 Task: Find connections with filter location Kovilpatti with filter topic #linkedinstorieswith filter profile language German with filter current company Afaqs! with filter school Manipur University with filter industry E-Learning Providers with filter service category Tax Law with filter keywords title Business Manager
Action: Mouse moved to (270, 214)
Screenshot: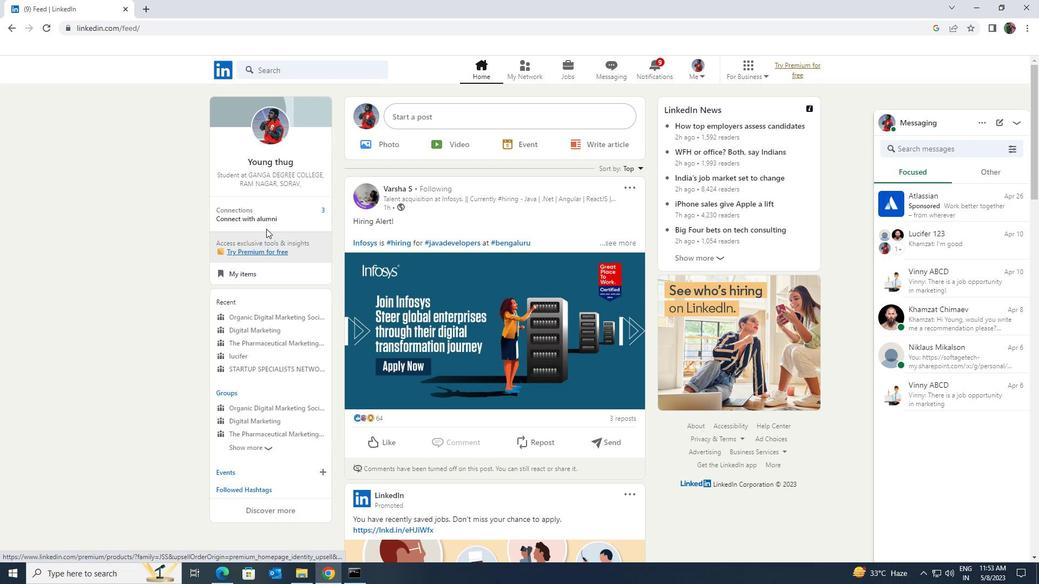 
Action: Mouse pressed left at (270, 214)
Screenshot: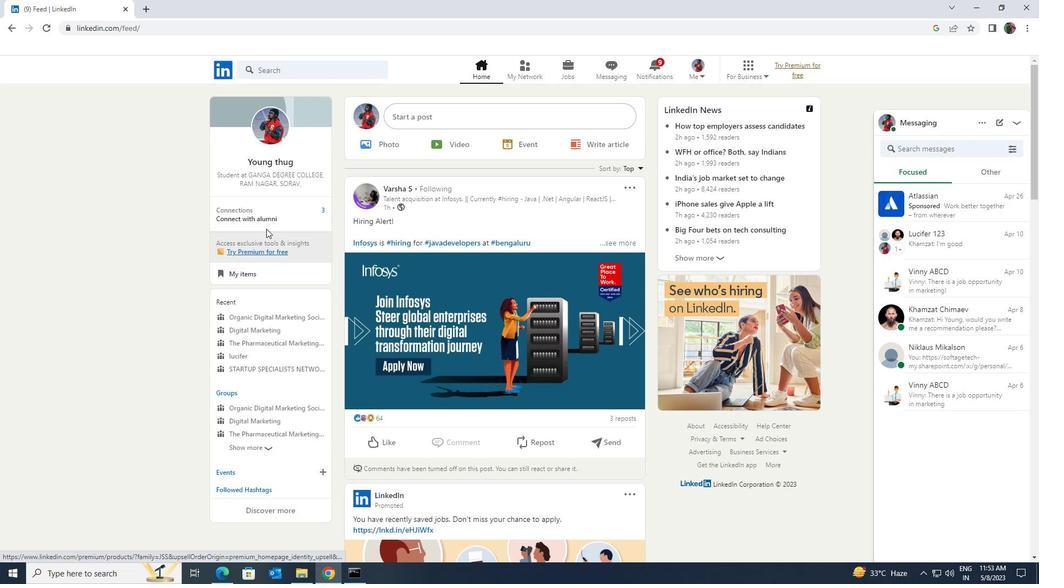 
Action: Mouse moved to (273, 134)
Screenshot: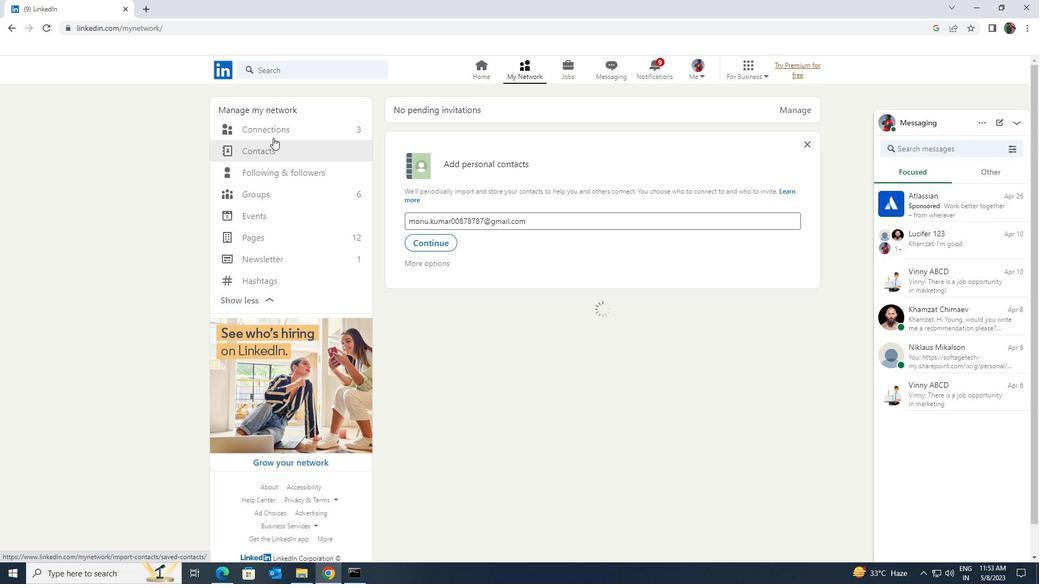 
Action: Mouse pressed left at (273, 134)
Screenshot: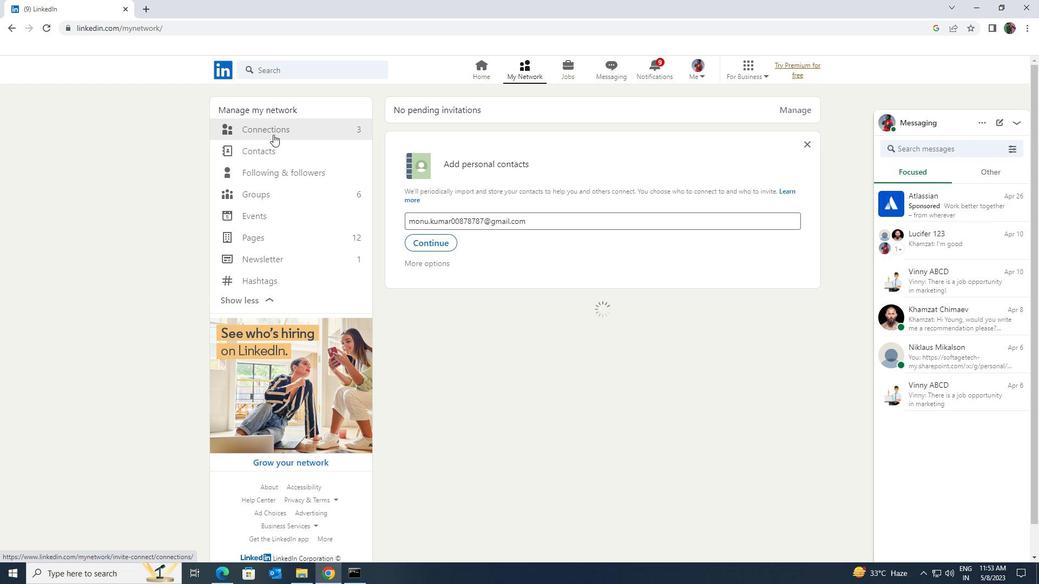 
Action: Mouse moved to (577, 132)
Screenshot: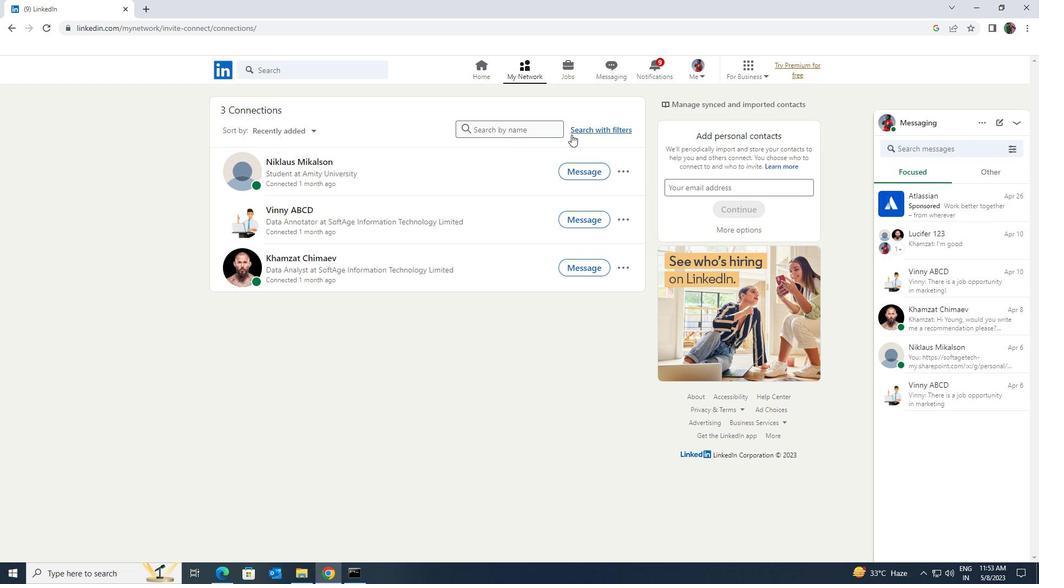 
Action: Mouse pressed left at (577, 132)
Screenshot: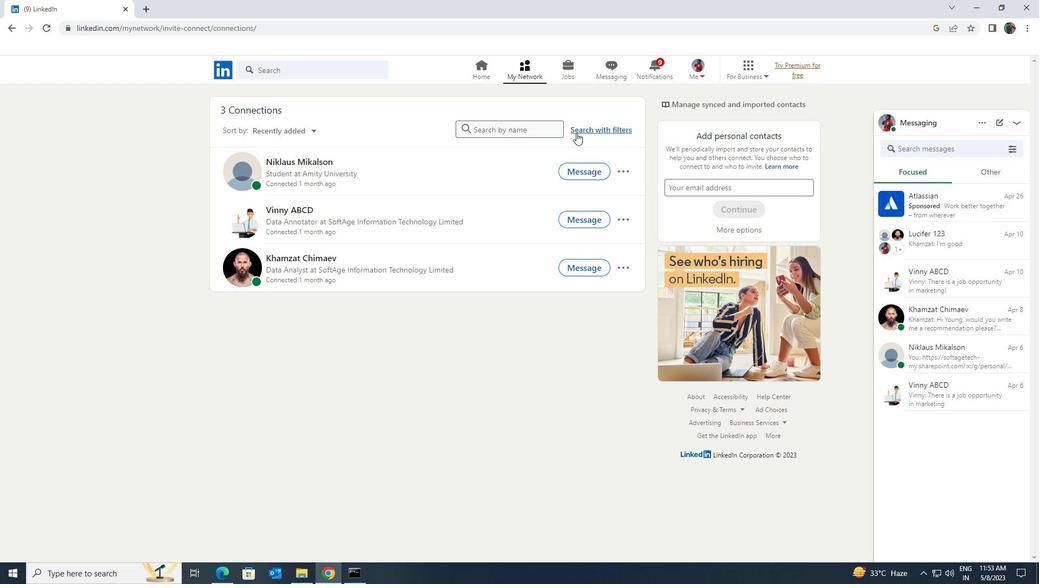 
Action: Mouse moved to (548, 101)
Screenshot: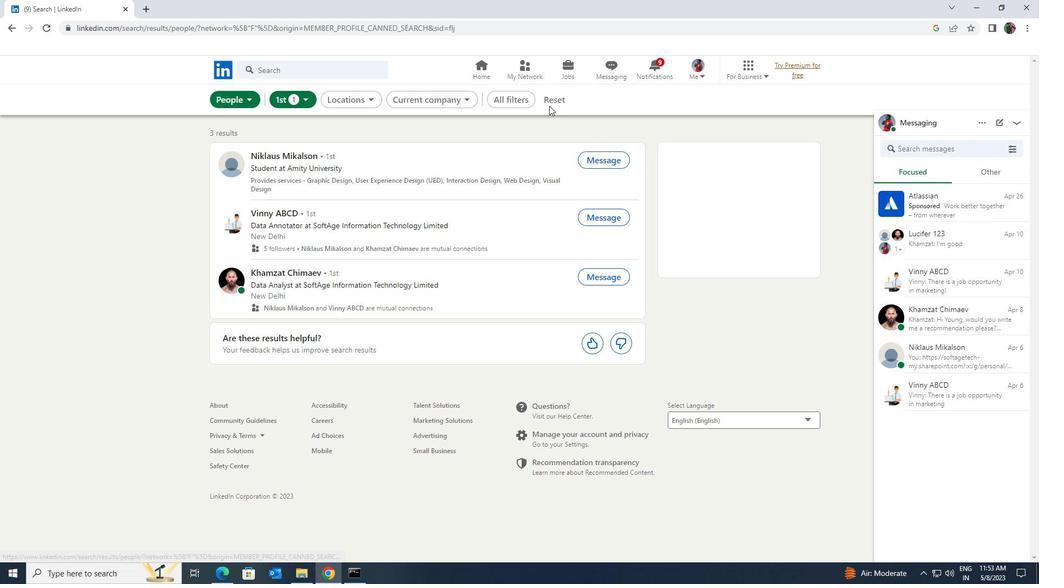 
Action: Mouse pressed left at (548, 101)
Screenshot: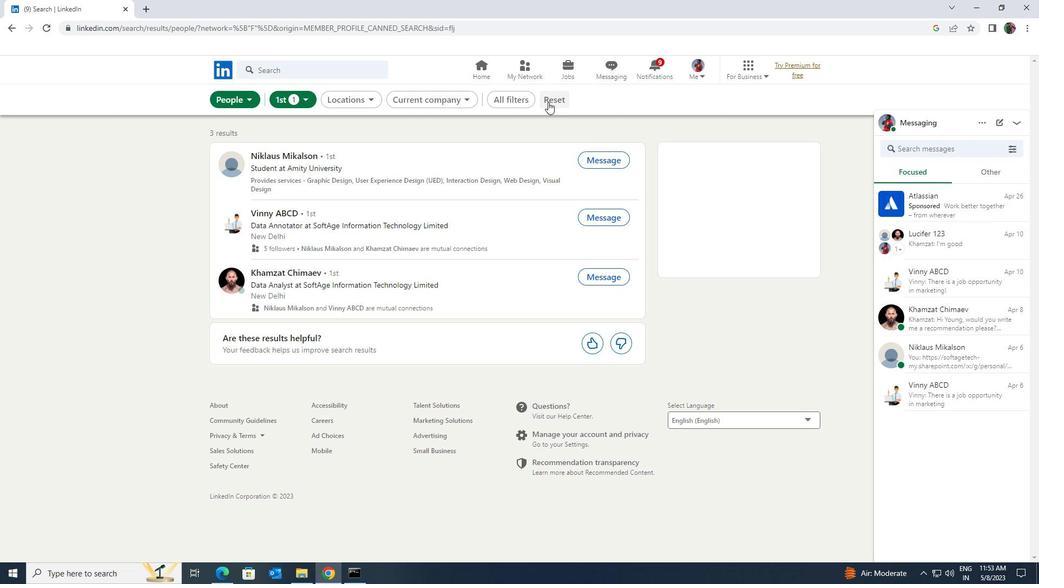 
Action: Mouse moved to (538, 101)
Screenshot: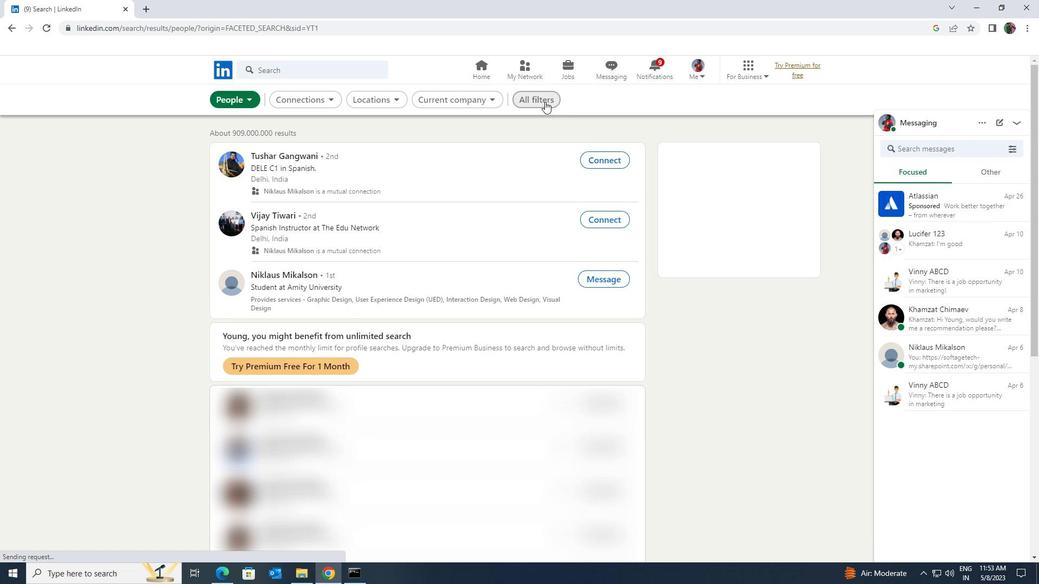 
Action: Mouse pressed left at (538, 101)
Screenshot: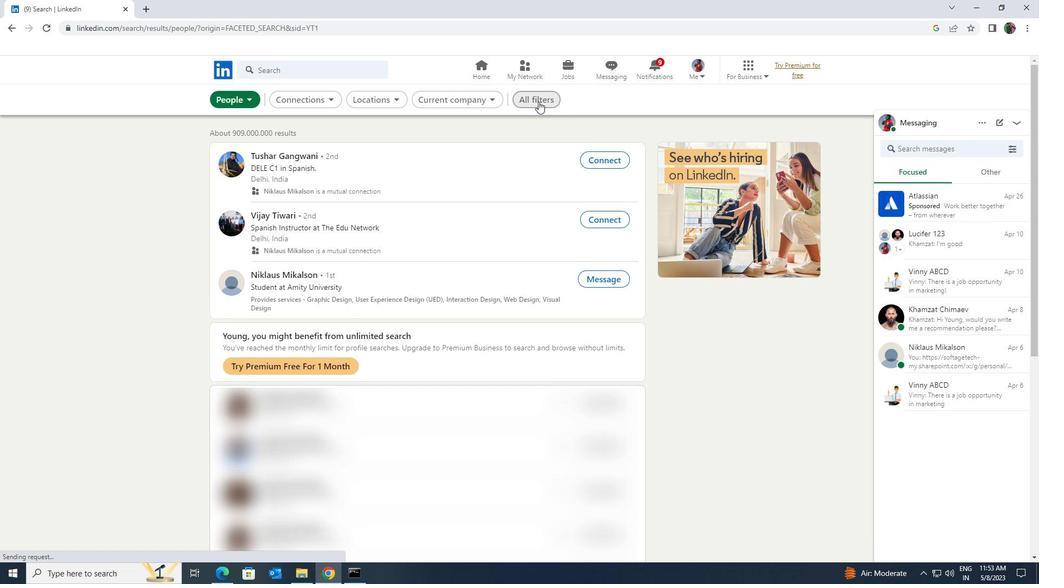 
Action: Mouse moved to (899, 424)
Screenshot: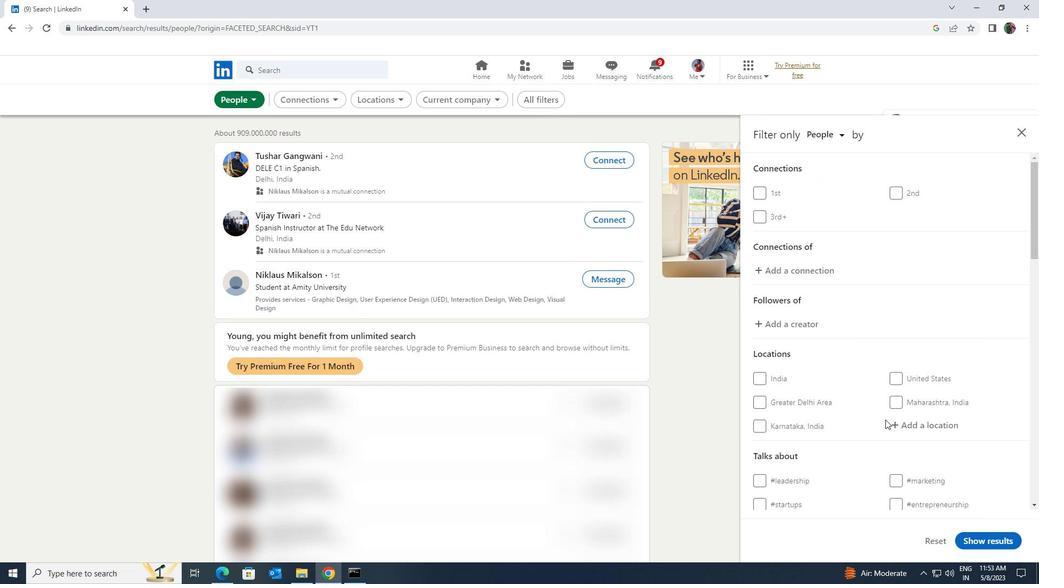 
Action: Mouse pressed left at (899, 424)
Screenshot: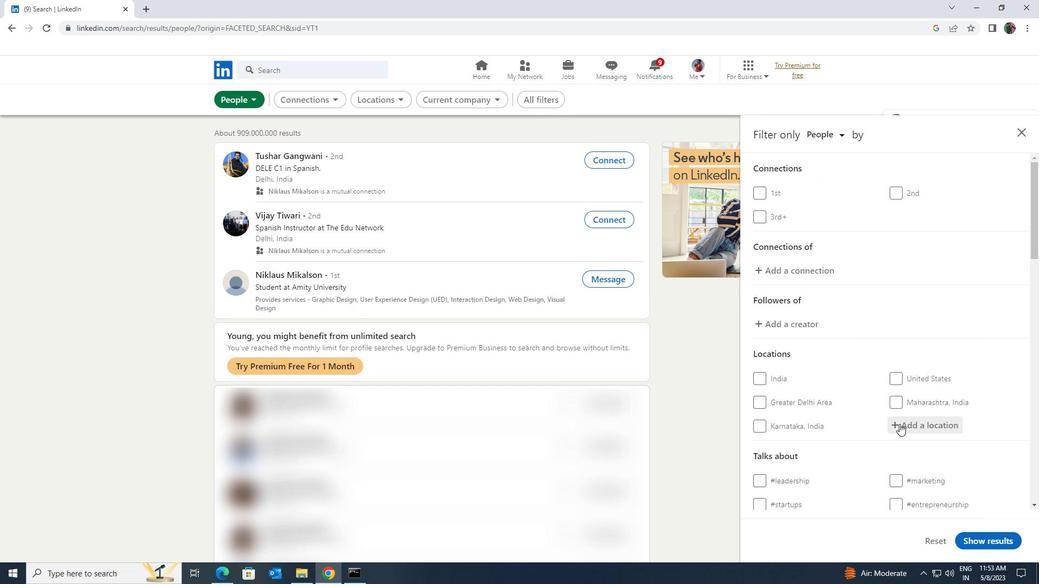 
Action: Key pressed <Key.shift><Key.shift><Key.shift><Key.shift><Key.shift><Key.shift><Key.shift><Key.shift><Key.shift><Key.shift><Key.shift><Key.shift><Key.shift><Key.shift><Key.shift><Key.shift><Key.shift><Key.shift><Key.shift><Key.shift><Key.shift><Key.shift><Key.shift><Key.shift><Key.shift><Key.shift><Key.shift><Key.shift><Key.shift><Key.shift><Key.shift><Key.shift><Key.shift><Key.shift><Key.shift><Key.shift><Key.shift><Key.shift><Key.shift>KOVILPATTI
Screenshot: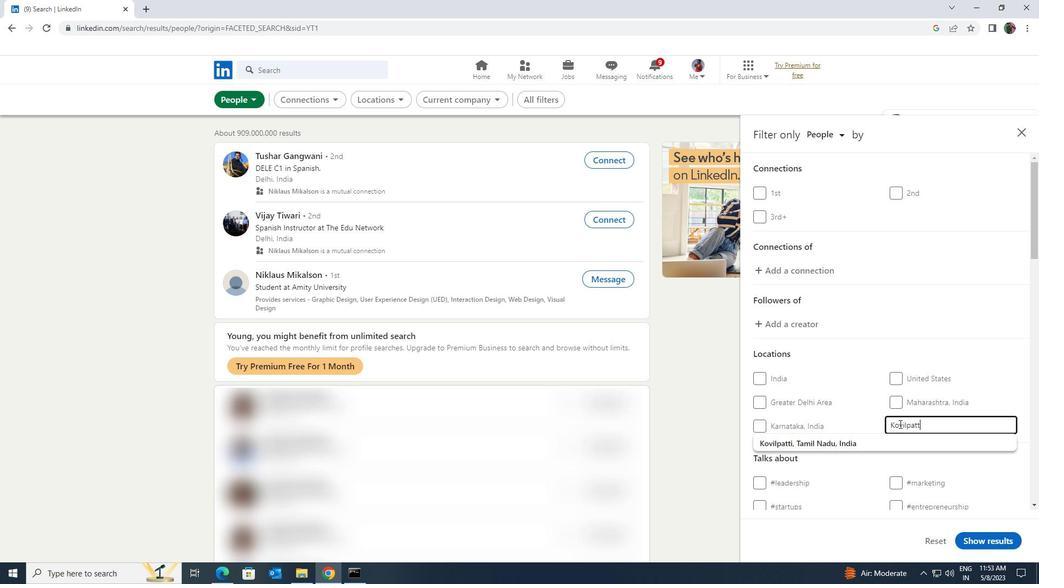 
Action: Mouse moved to (910, 440)
Screenshot: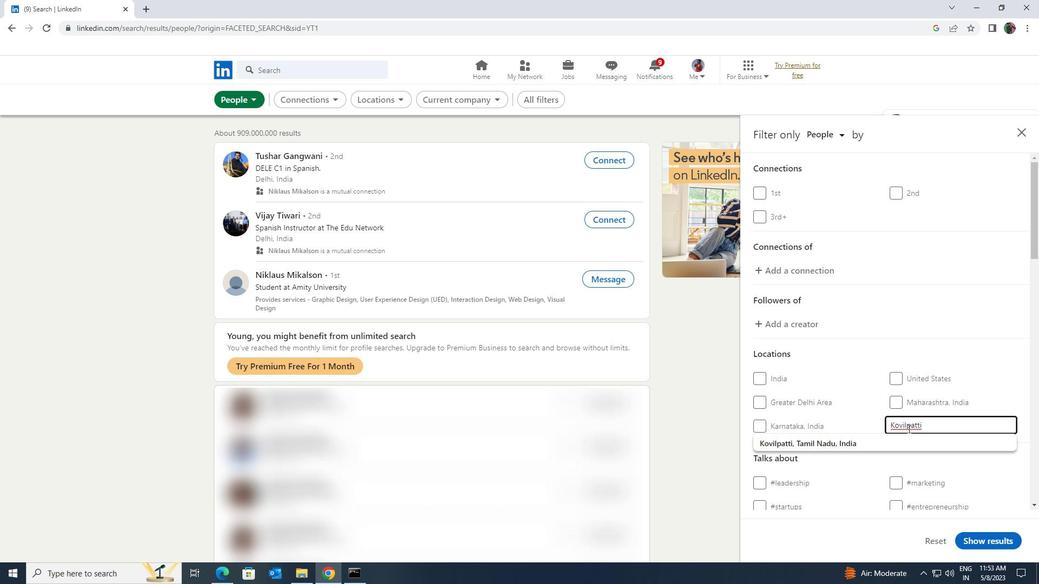 
Action: Mouse pressed left at (910, 440)
Screenshot: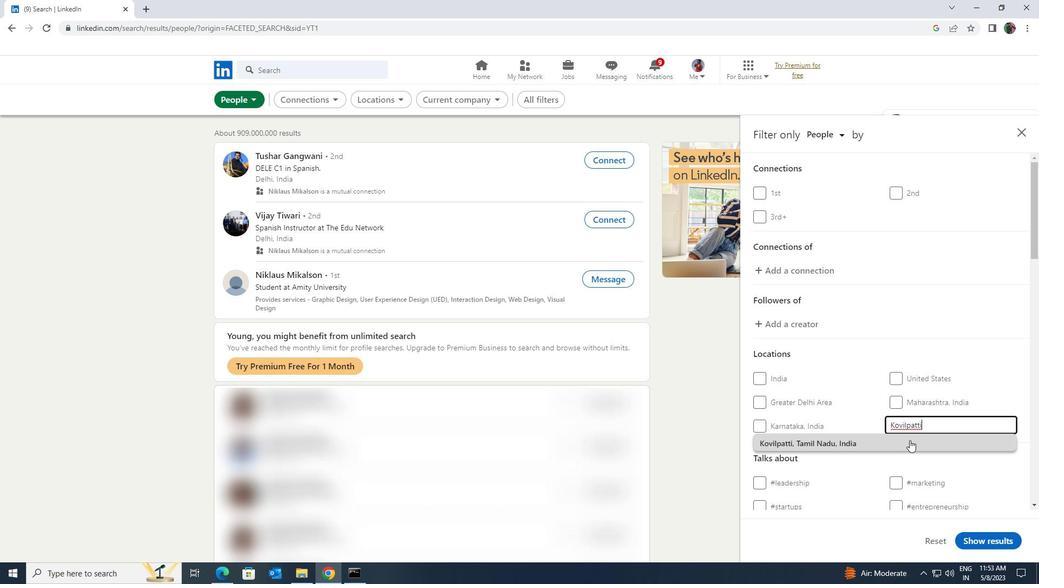
Action: Mouse moved to (912, 441)
Screenshot: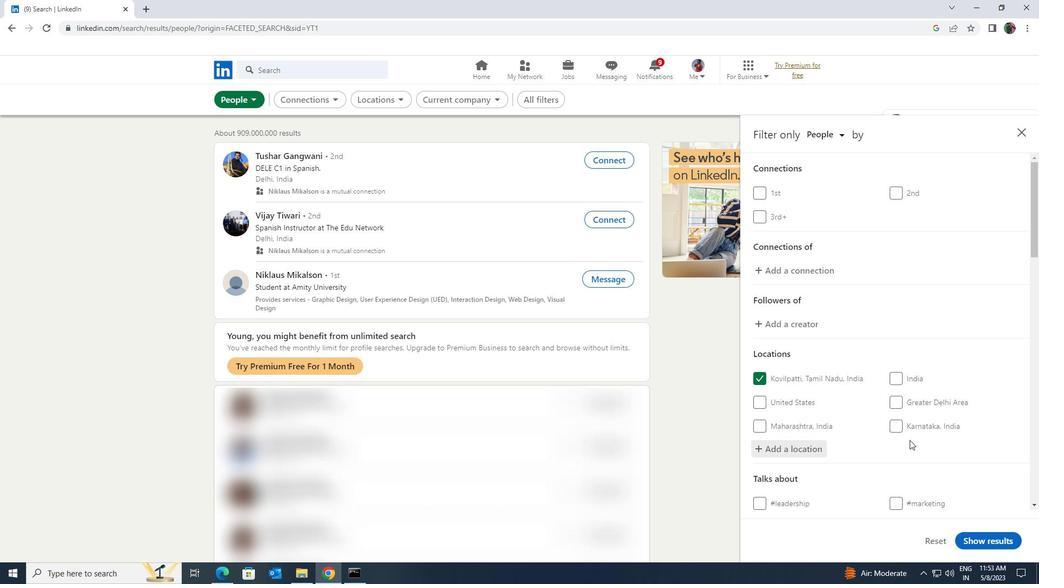 
Action: Mouse scrolled (912, 440) with delta (0, 0)
Screenshot: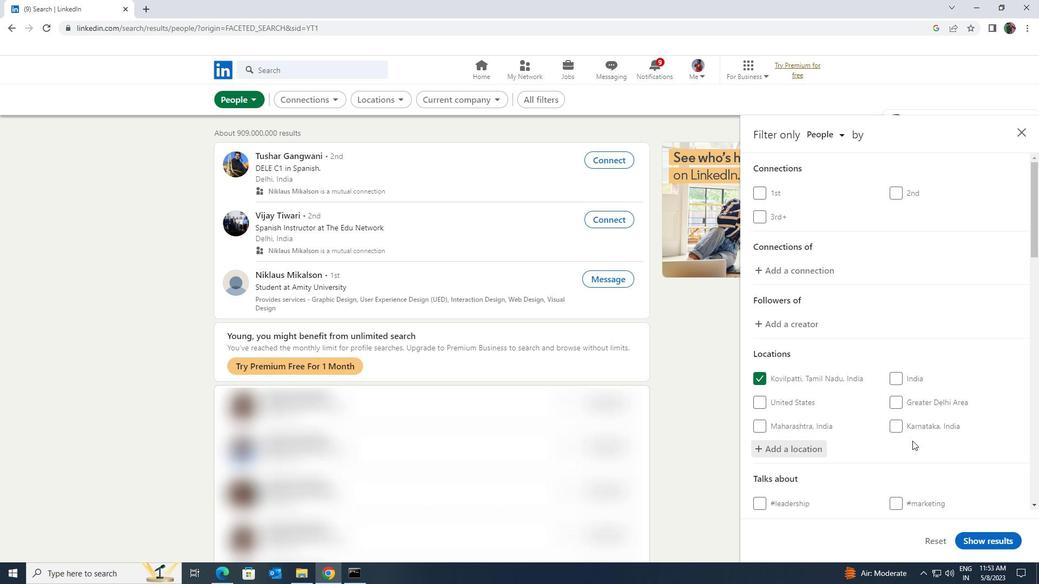 
Action: Mouse scrolled (912, 440) with delta (0, 0)
Screenshot: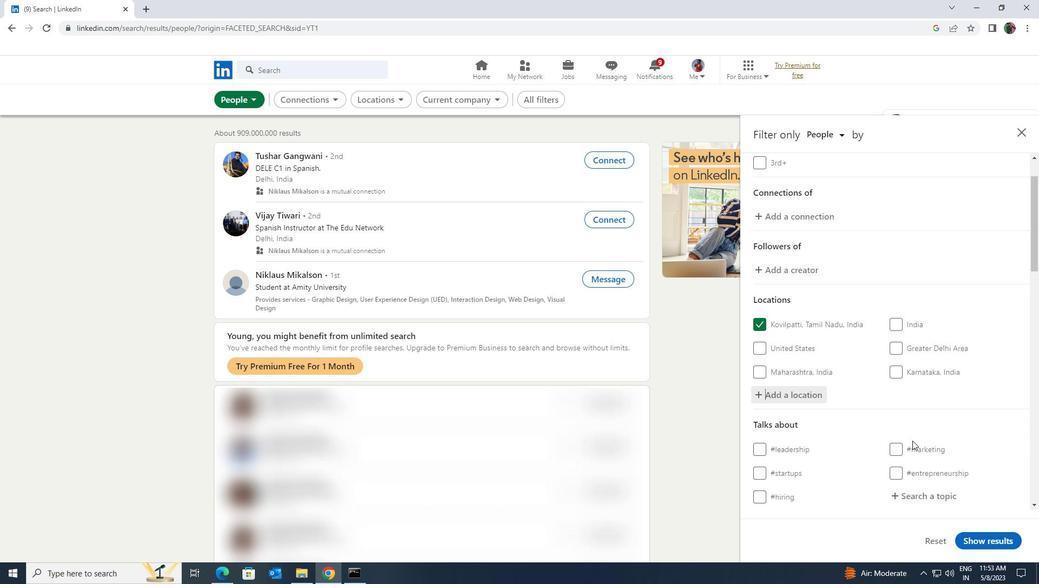 
Action: Mouse pressed left at (912, 441)
Screenshot: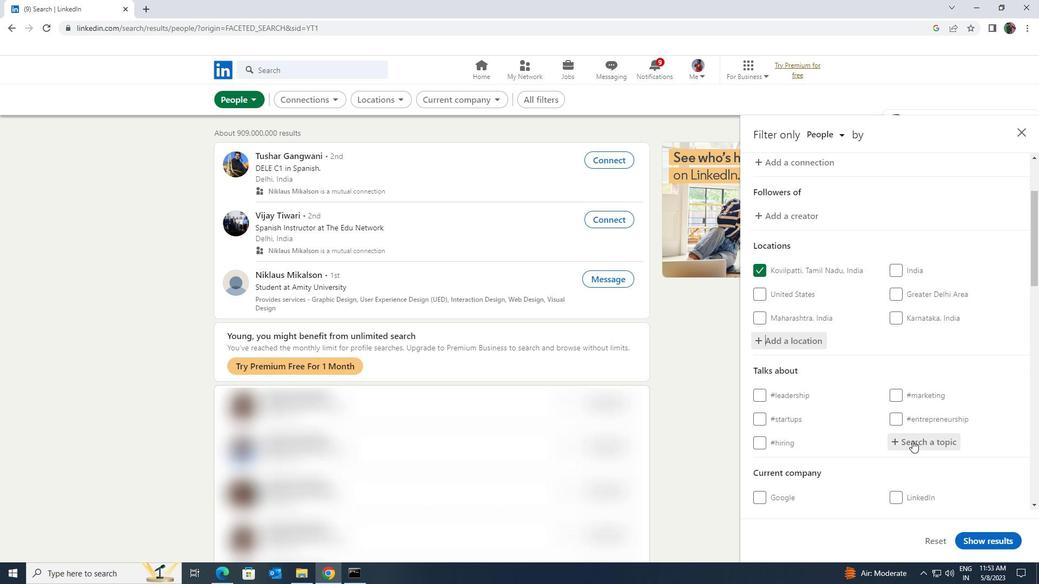 
Action: Key pressed <Key.shift>LINKEDINST
Screenshot: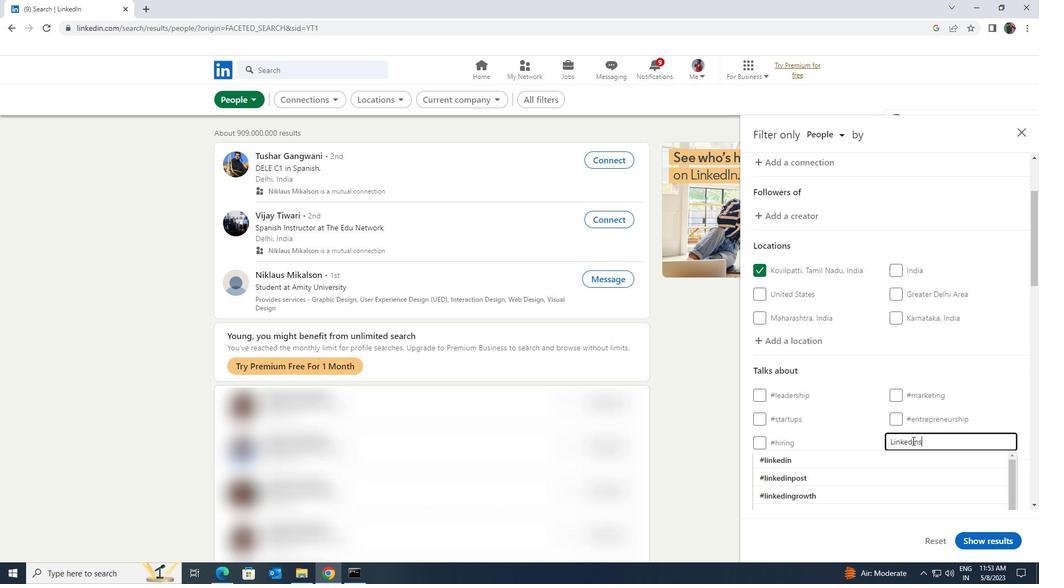 
Action: Mouse moved to (910, 453)
Screenshot: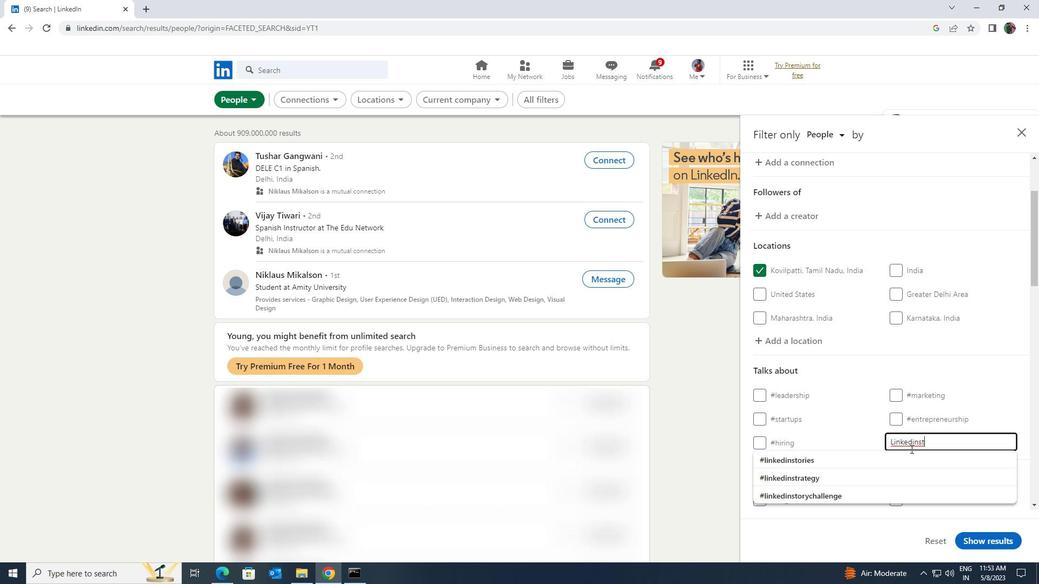
Action: Mouse pressed left at (910, 453)
Screenshot: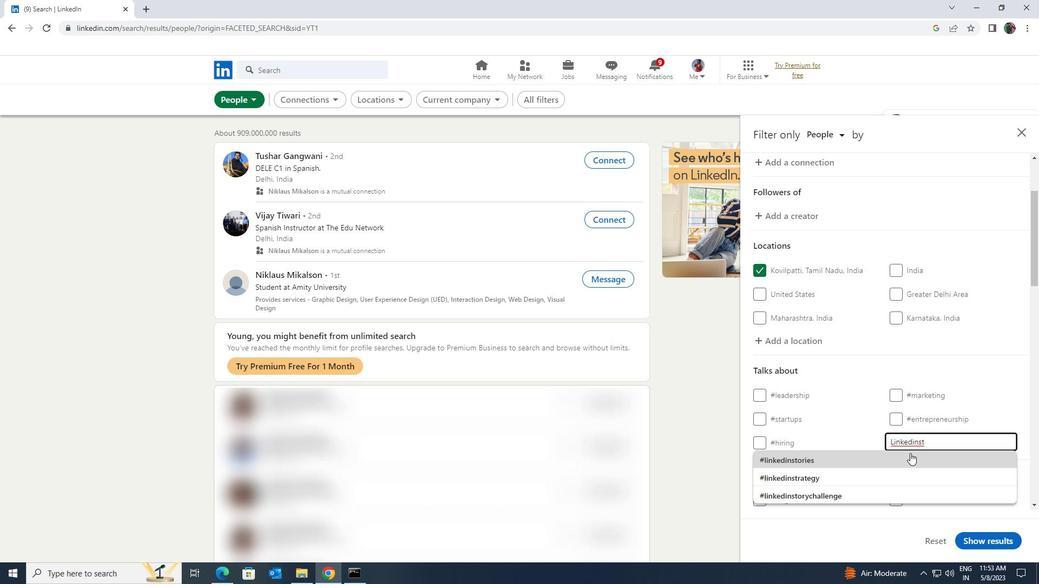 
Action: Mouse scrolled (910, 453) with delta (0, 0)
Screenshot: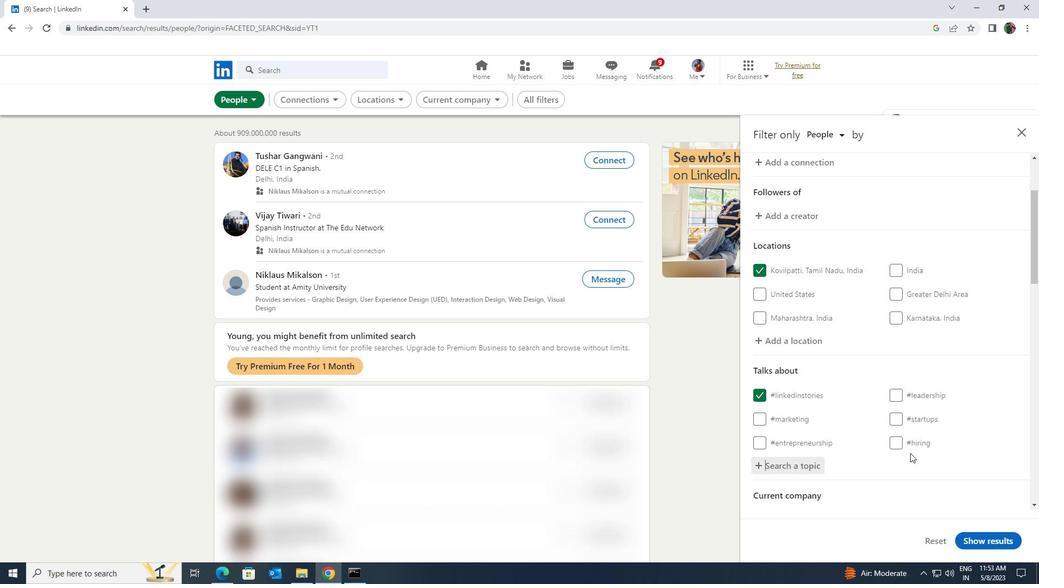 
Action: Mouse scrolled (910, 453) with delta (0, 0)
Screenshot: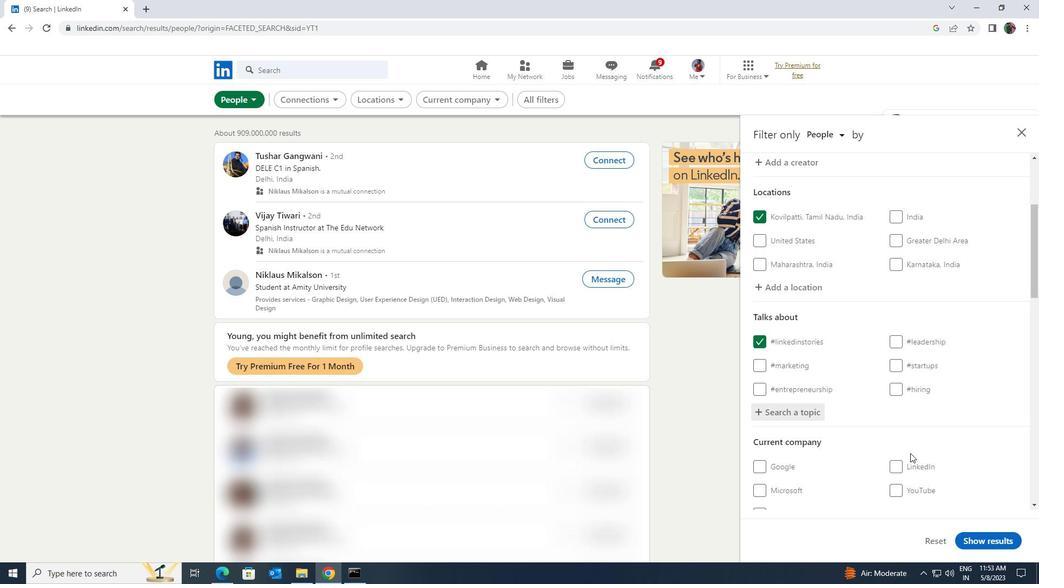
Action: Mouse scrolled (910, 453) with delta (0, 0)
Screenshot: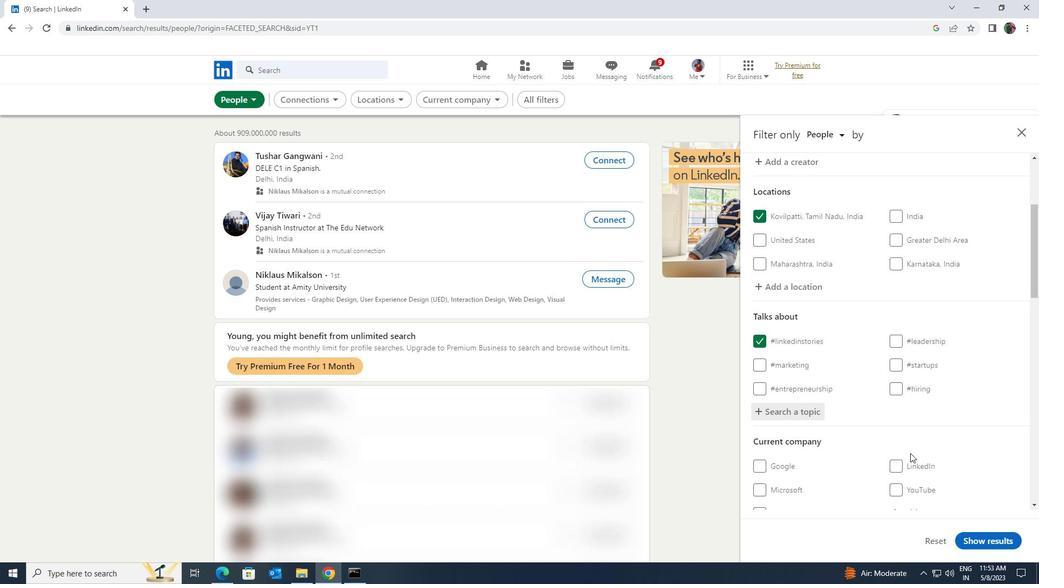 
Action: Mouse scrolled (910, 453) with delta (0, 0)
Screenshot: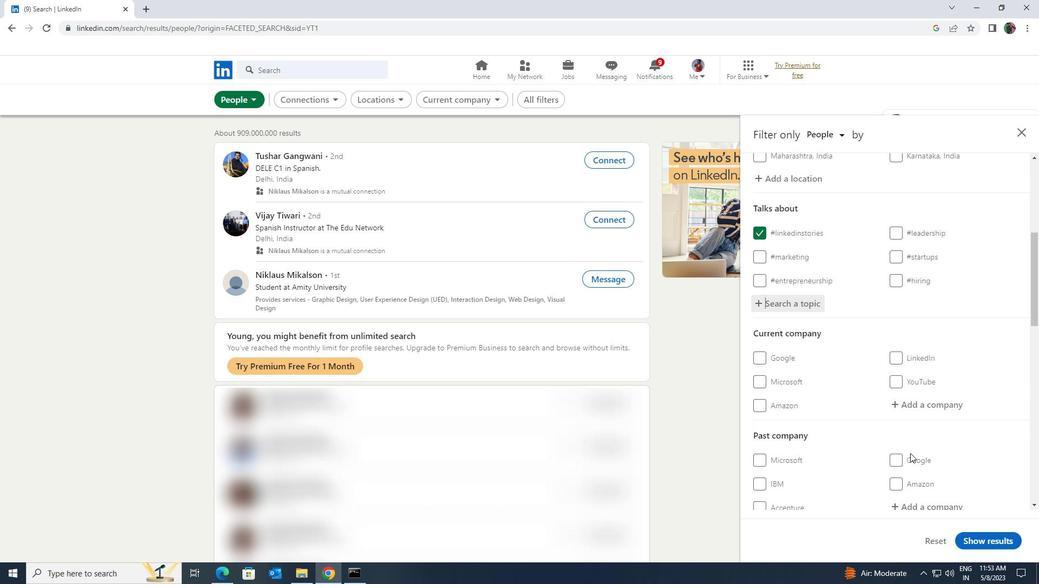 
Action: Mouse scrolled (910, 453) with delta (0, 0)
Screenshot: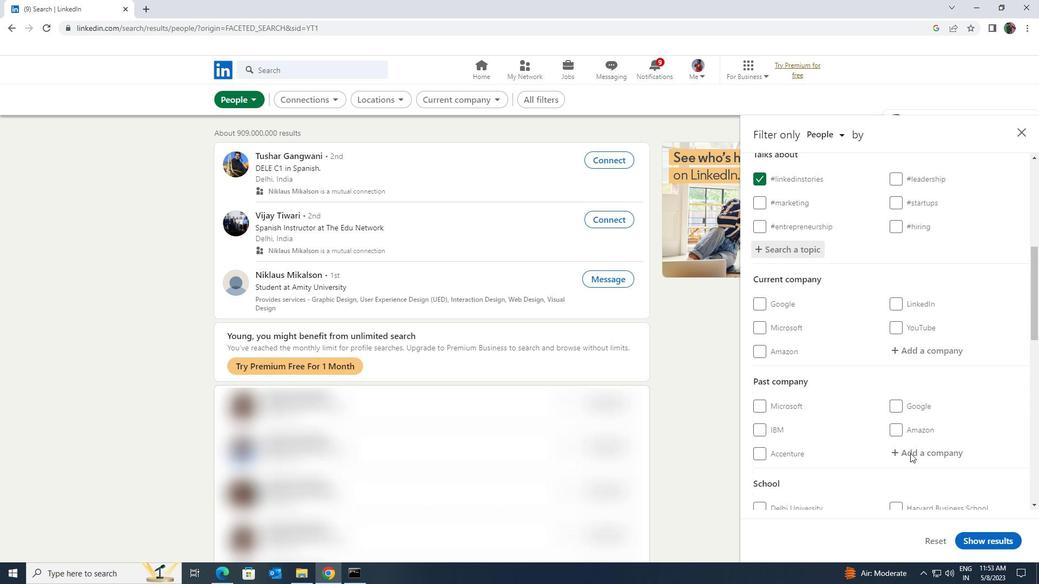 
Action: Mouse scrolled (910, 453) with delta (0, 0)
Screenshot: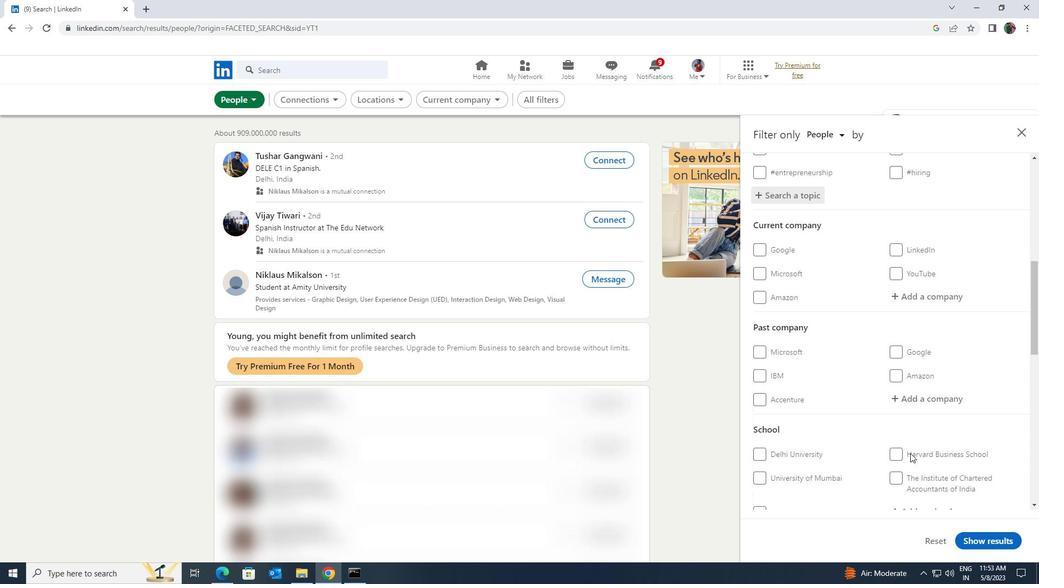 
Action: Mouse scrolled (910, 453) with delta (0, 0)
Screenshot: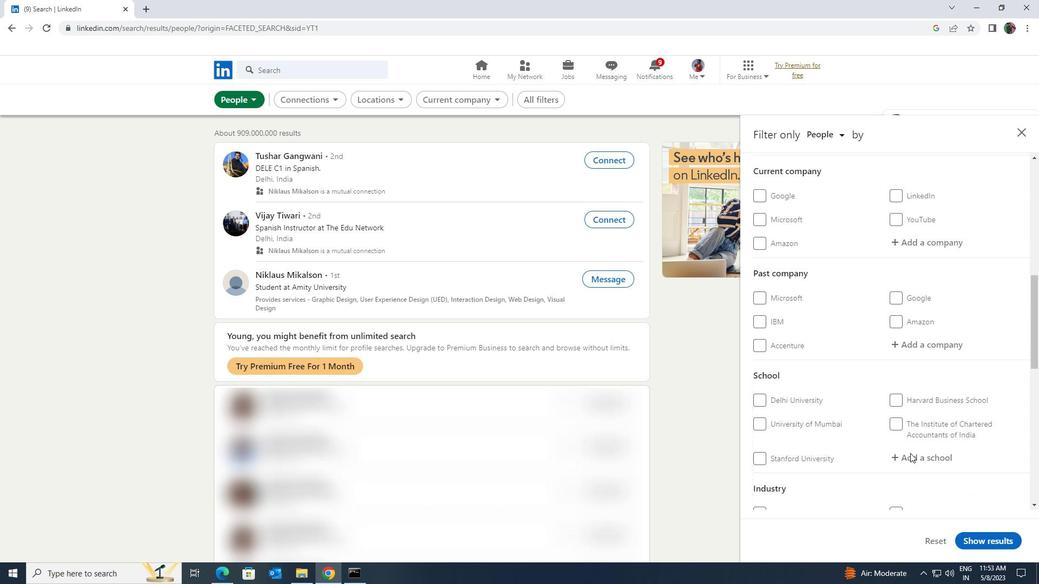
Action: Mouse scrolled (910, 453) with delta (0, 0)
Screenshot: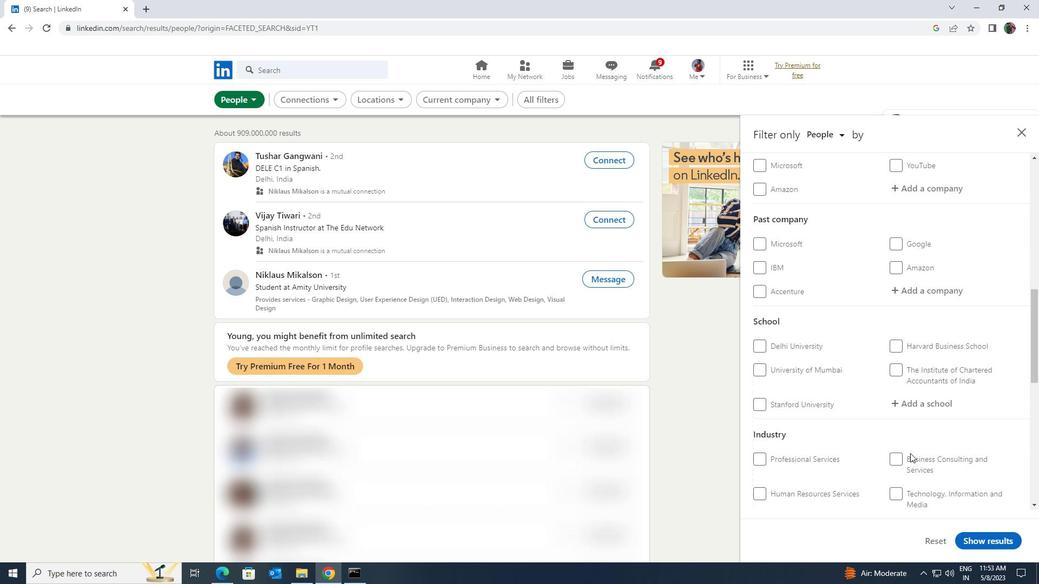 
Action: Mouse scrolled (910, 453) with delta (0, 0)
Screenshot: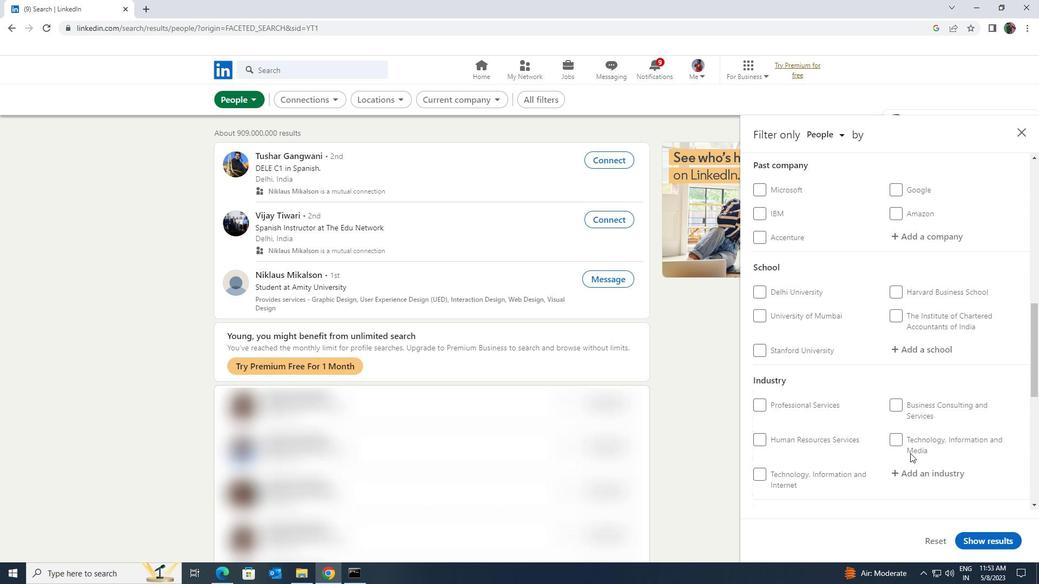 
Action: Mouse scrolled (910, 453) with delta (0, 0)
Screenshot: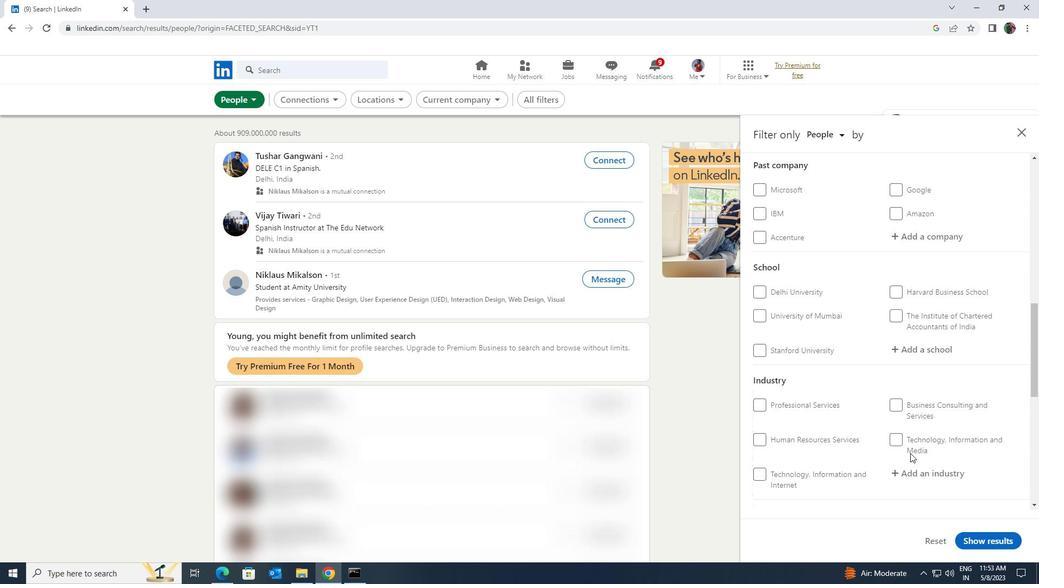 
Action: Mouse moved to (775, 478)
Screenshot: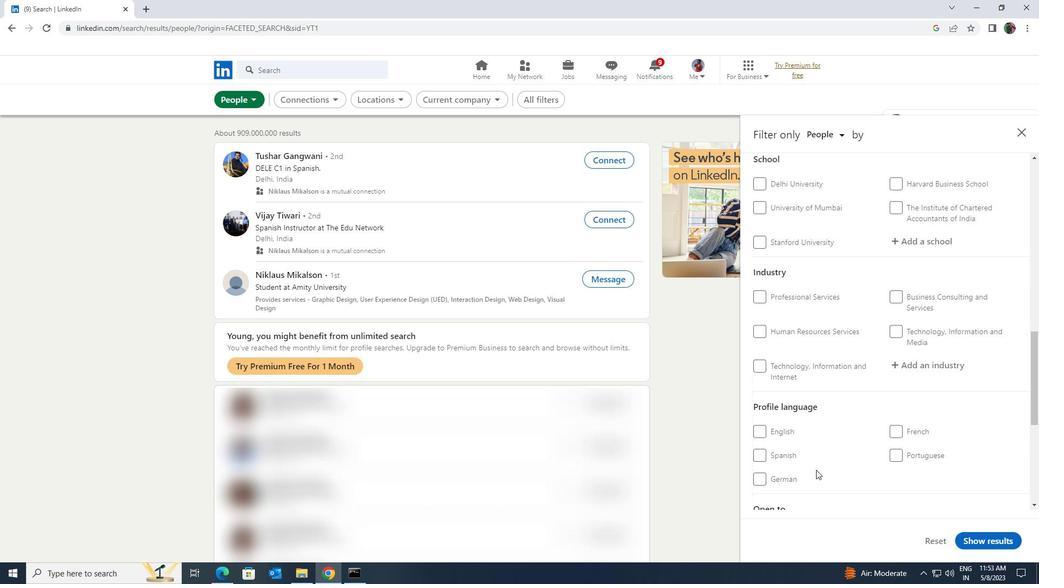 
Action: Mouse pressed left at (775, 478)
Screenshot: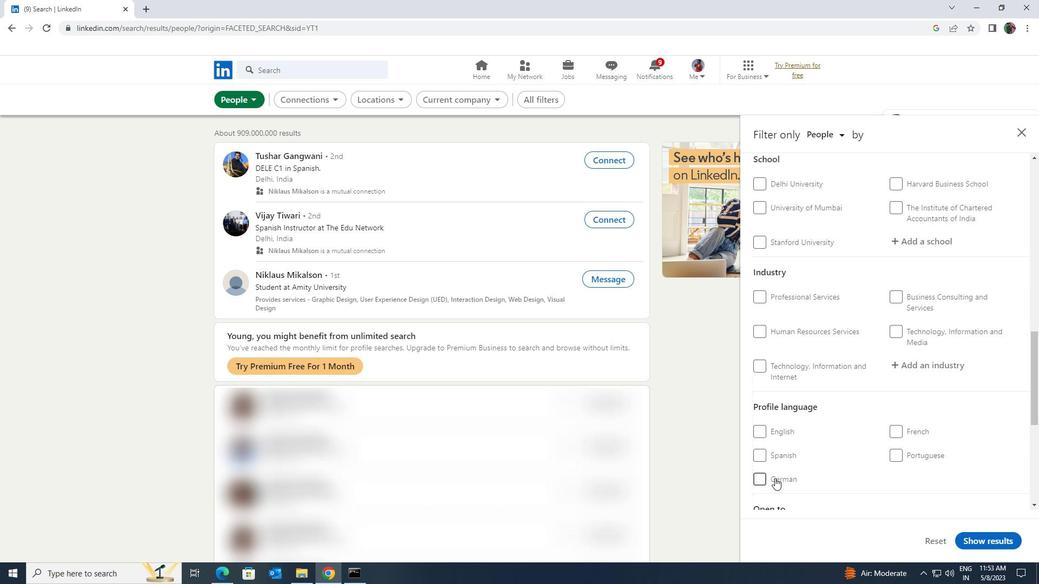 
Action: Mouse moved to (830, 465)
Screenshot: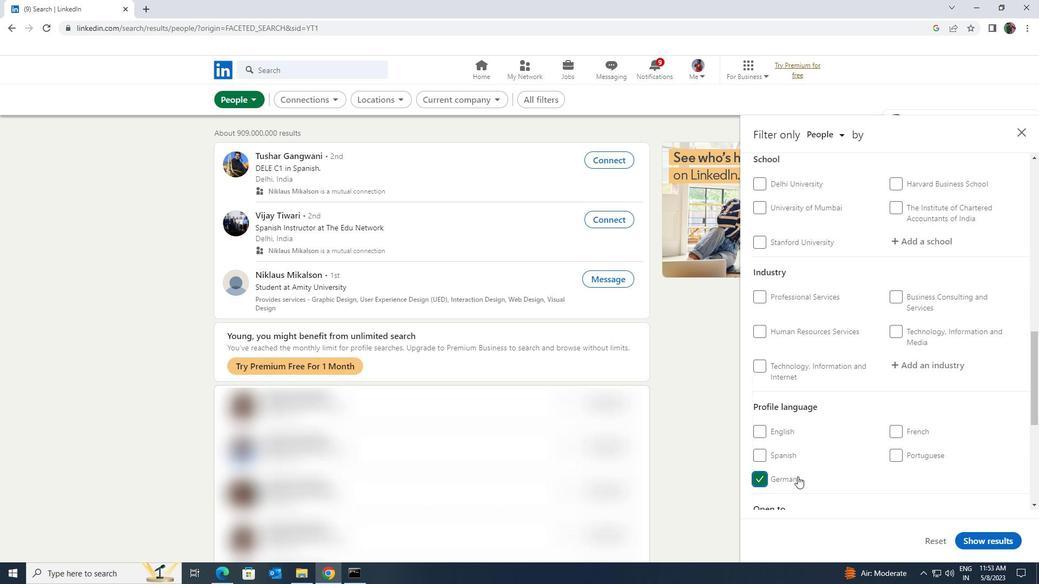 
Action: Mouse scrolled (830, 466) with delta (0, 0)
Screenshot: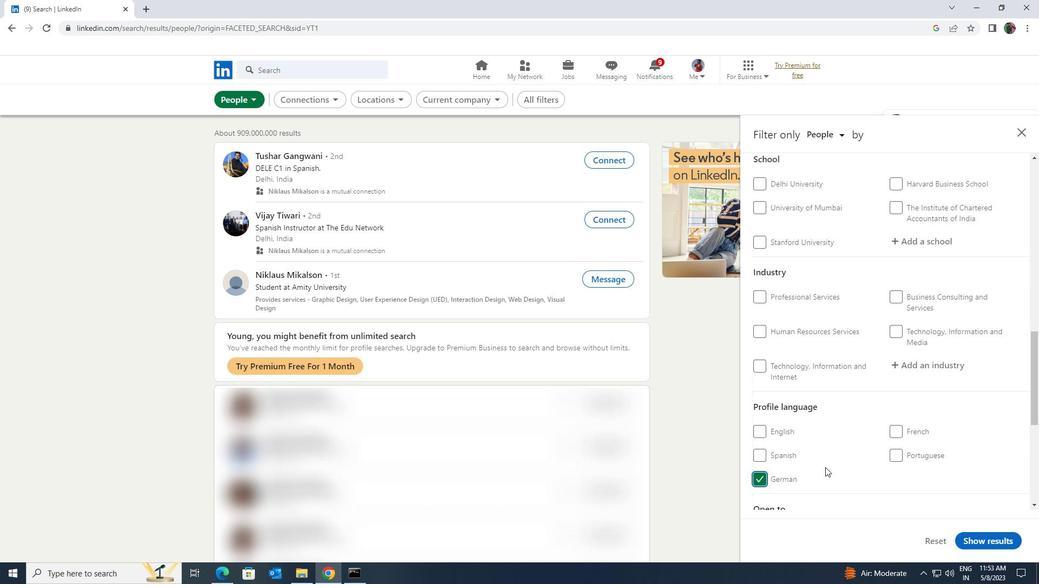 
Action: Mouse scrolled (830, 466) with delta (0, 0)
Screenshot: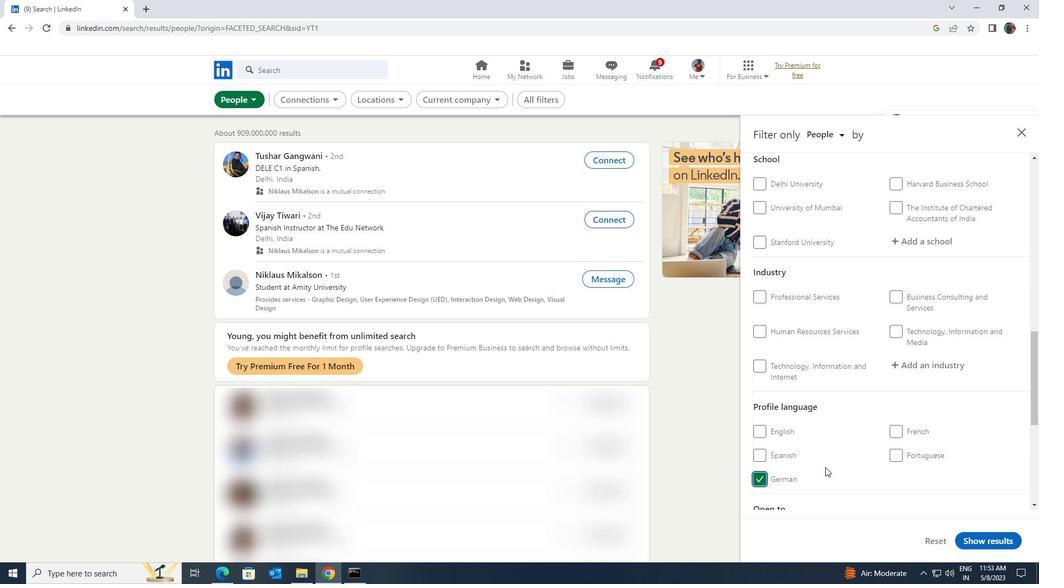 
Action: Mouse scrolled (830, 466) with delta (0, 0)
Screenshot: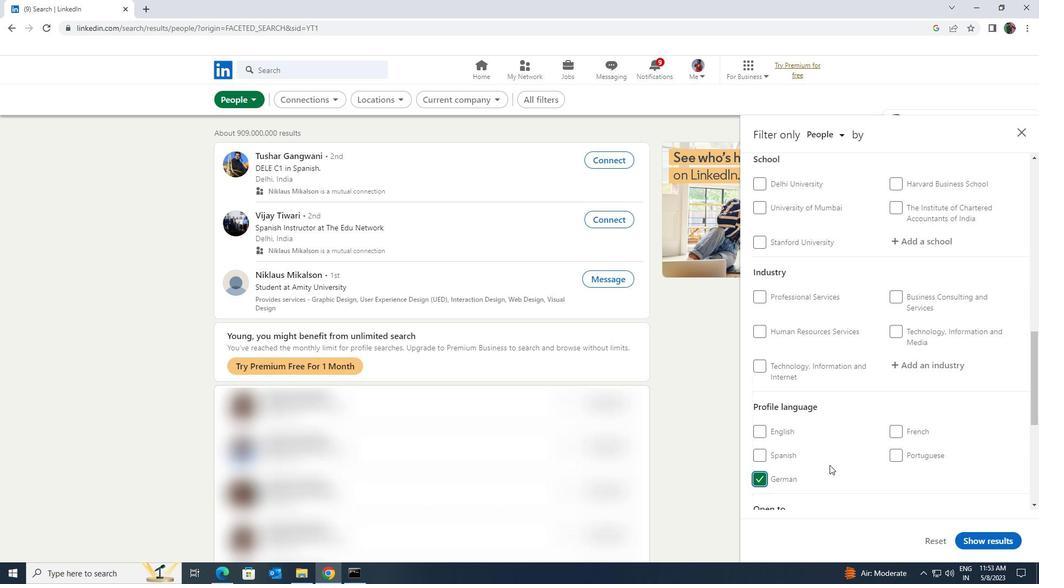 
Action: Mouse scrolled (830, 466) with delta (0, 0)
Screenshot: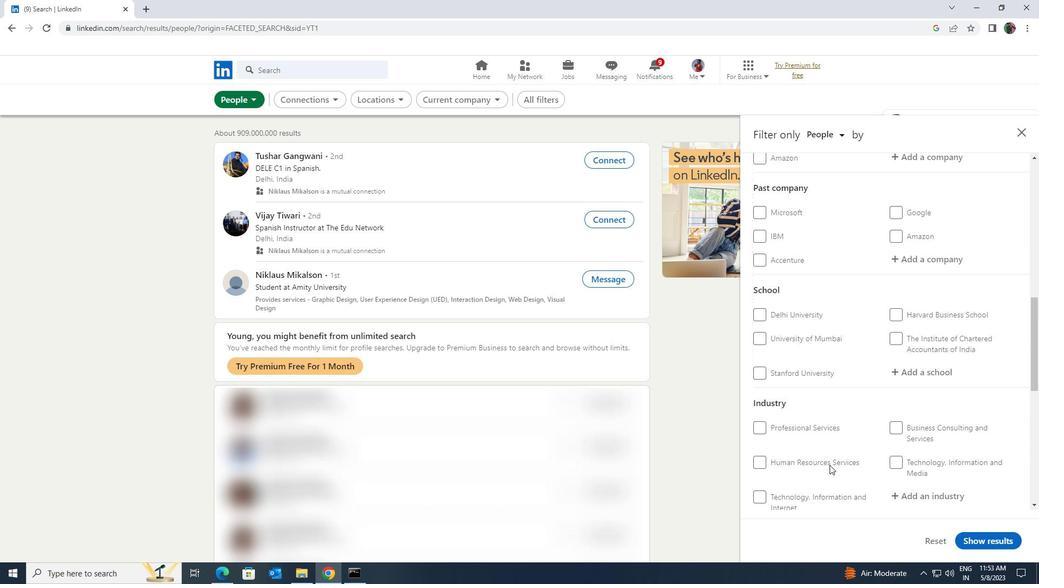 
Action: Mouse scrolled (830, 466) with delta (0, 0)
Screenshot: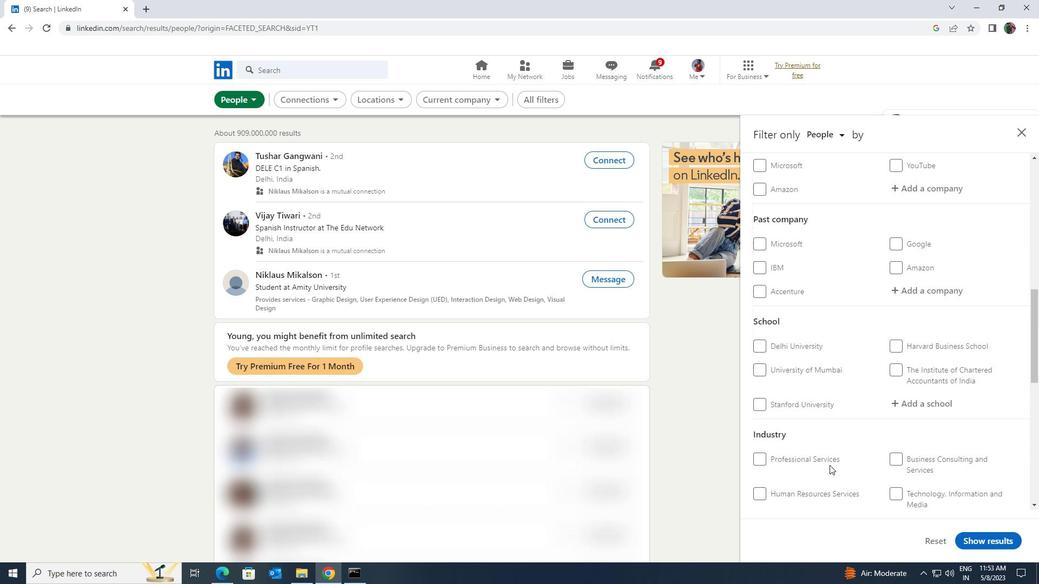 
Action: Mouse scrolled (830, 466) with delta (0, 0)
Screenshot: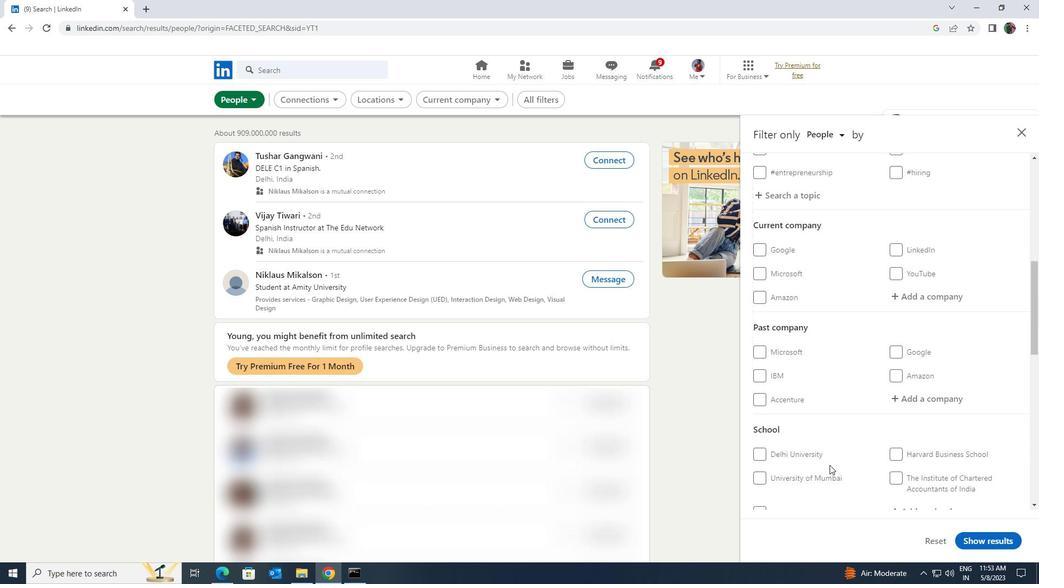 
Action: Mouse scrolled (830, 466) with delta (0, 0)
Screenshot: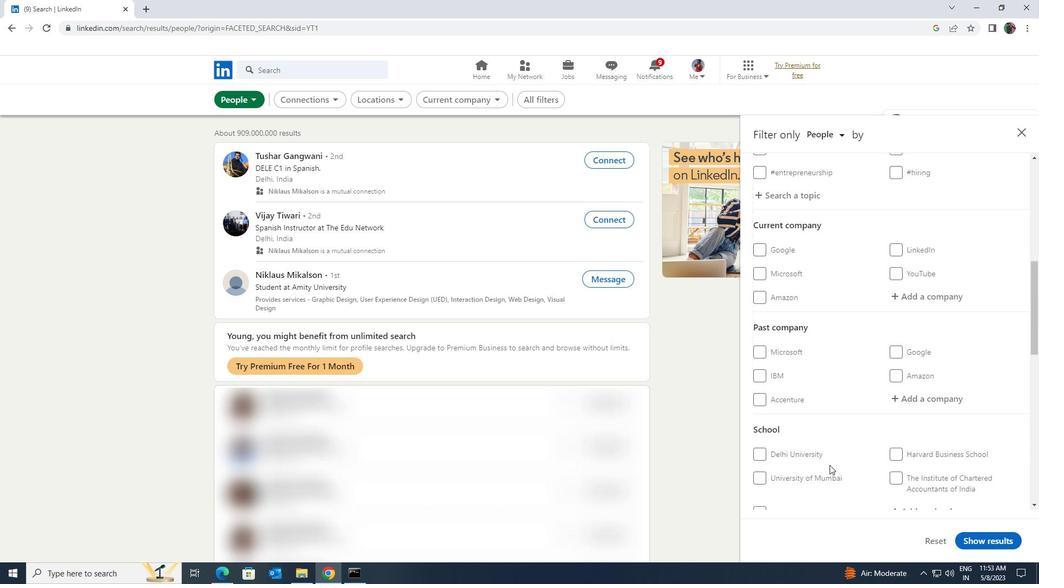 
Action: Mouse moved to (899, 410)
Screenshot: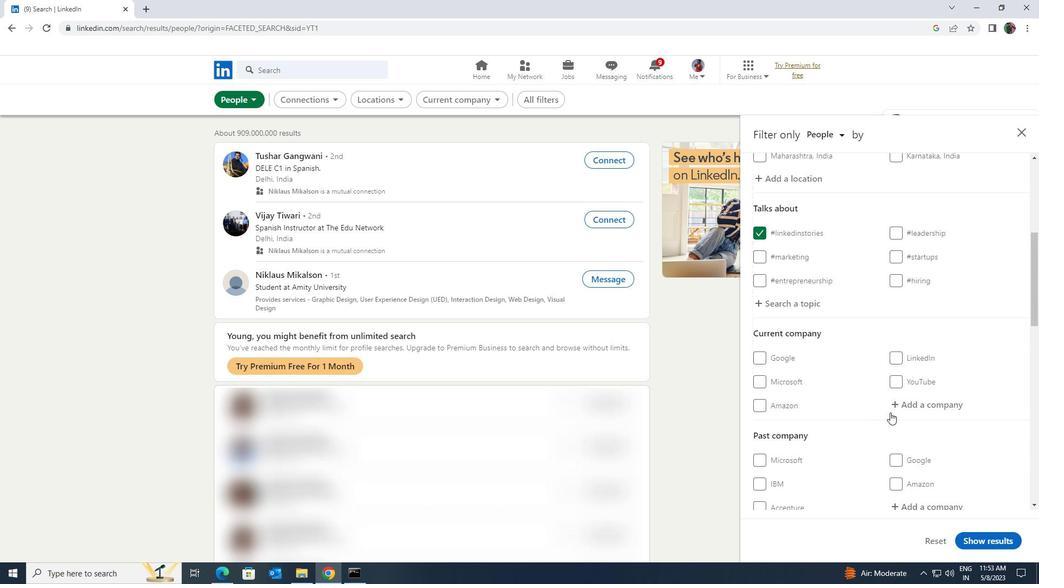 
Action: Mouse pressed left at (899, 410)
Screenshot: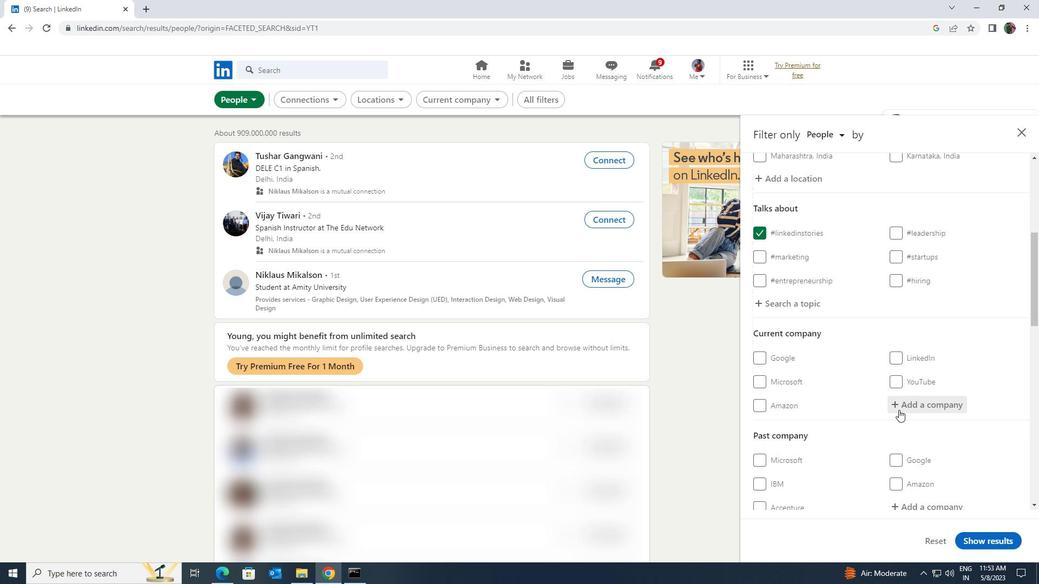 
Action: Key pressed <Key.shift><Key.shift><Key.shift><Key.shift><Key.shift>AFAQS
Screenshot: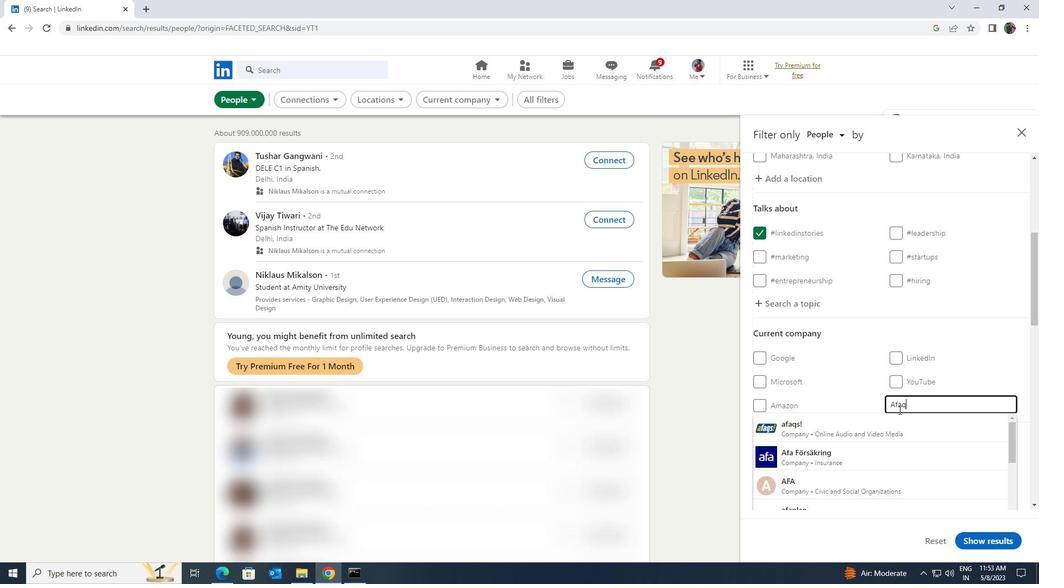 
Action: Mouse moved to (911, 429)
Screenshot: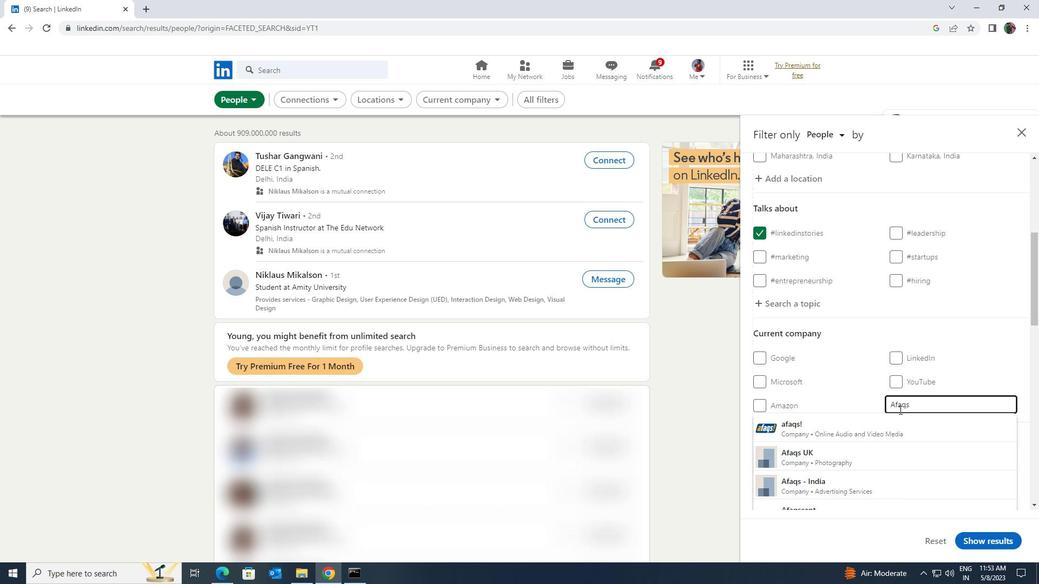 
Action: Mouse pressed left at (911, 429)
Screenshot: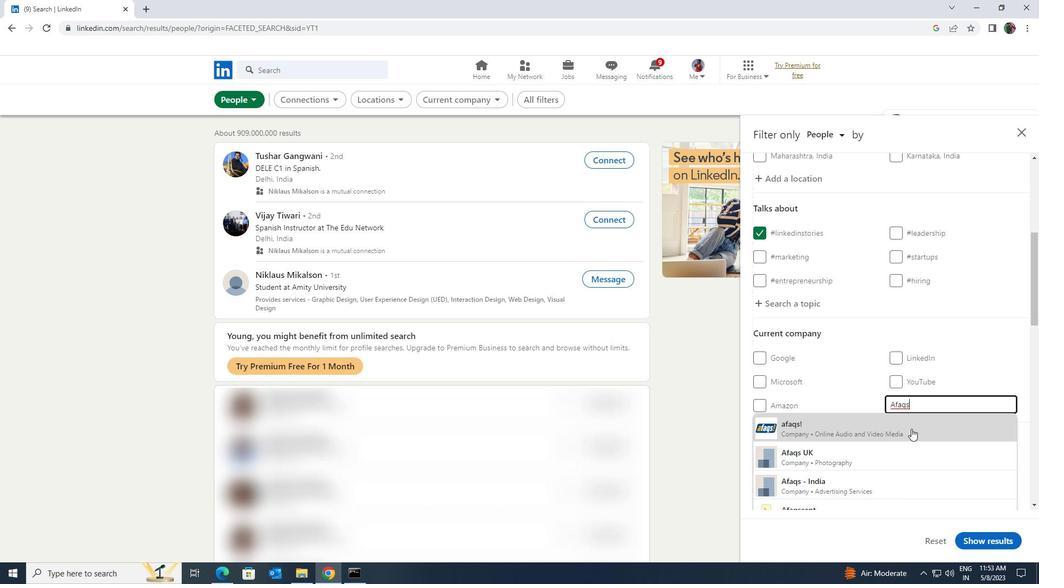 
Action: Mouse moved to (911, 429)
Screenshot: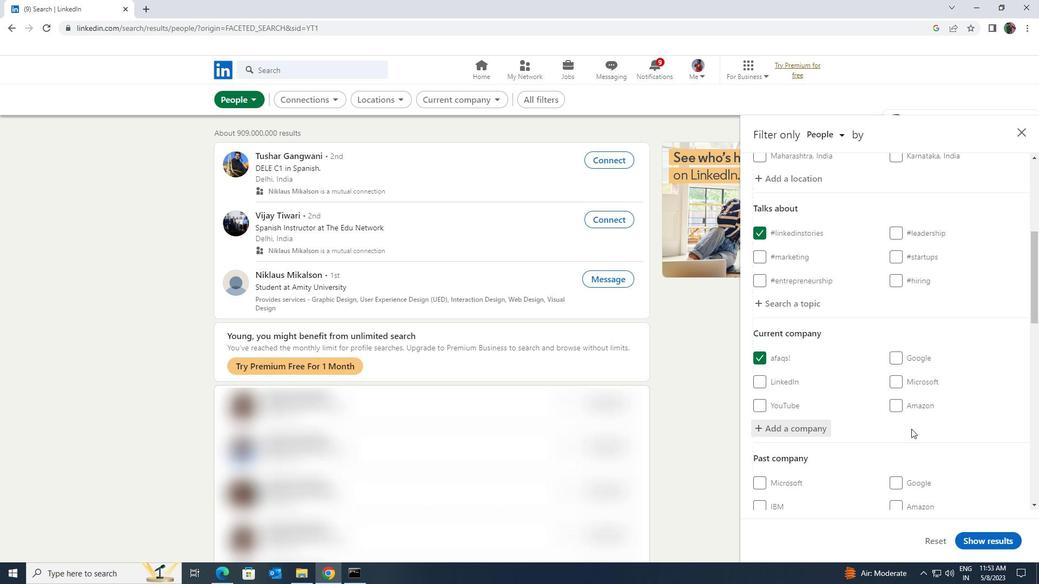 
Action: Mouse scrolled (911, 428) with delta (0, 0)
Screenshot: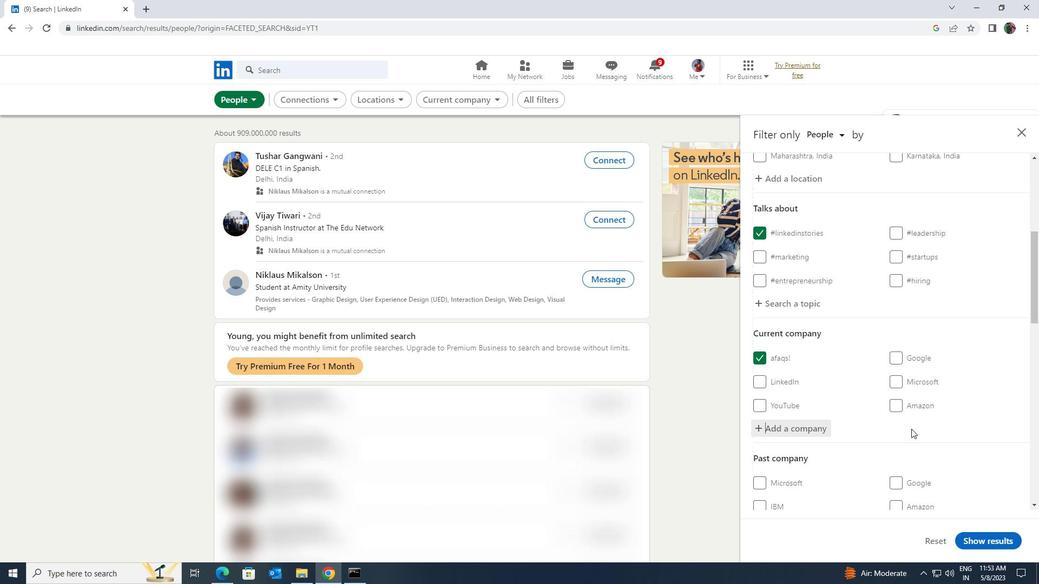 
Action: Mouse scrolled (911, 428) with delta (0, 0)
Screenshot: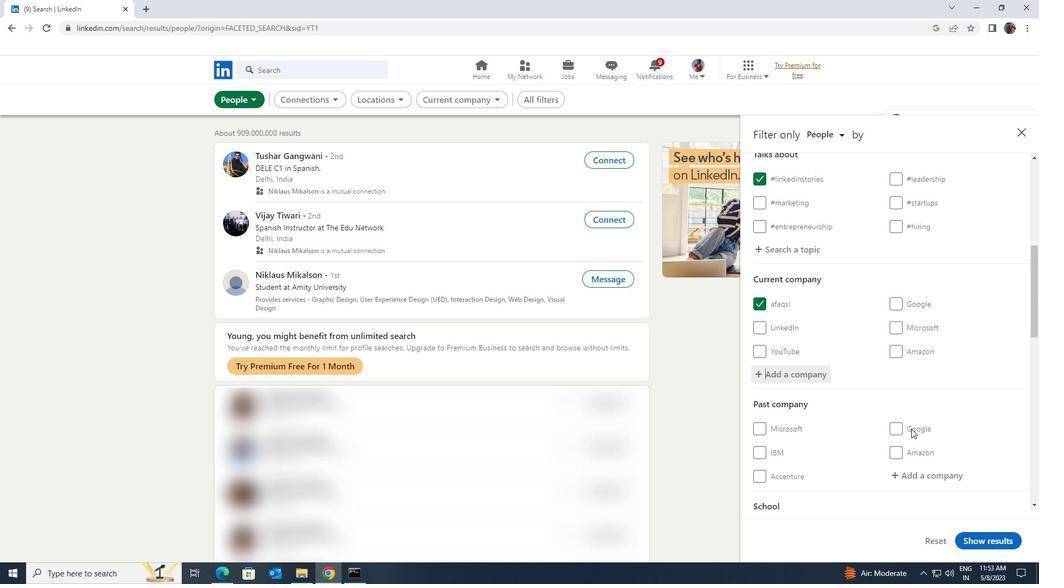 
Action: Mouse scrolled (911, 428) with delta (0, 0)
Screenshot: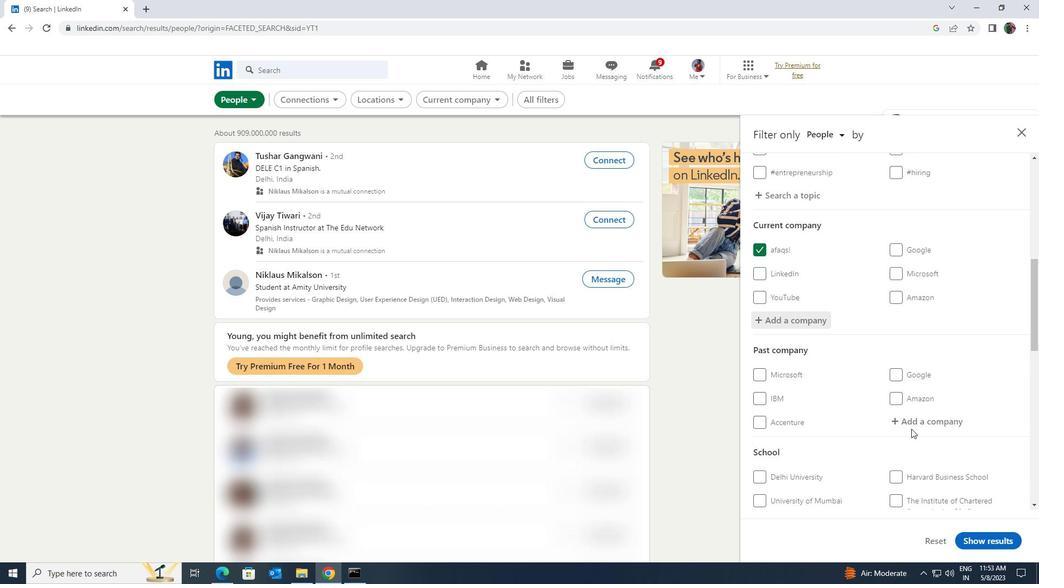 
Action: Mouse scrolled (911, 428) with delta (0, 0)
Screenshot: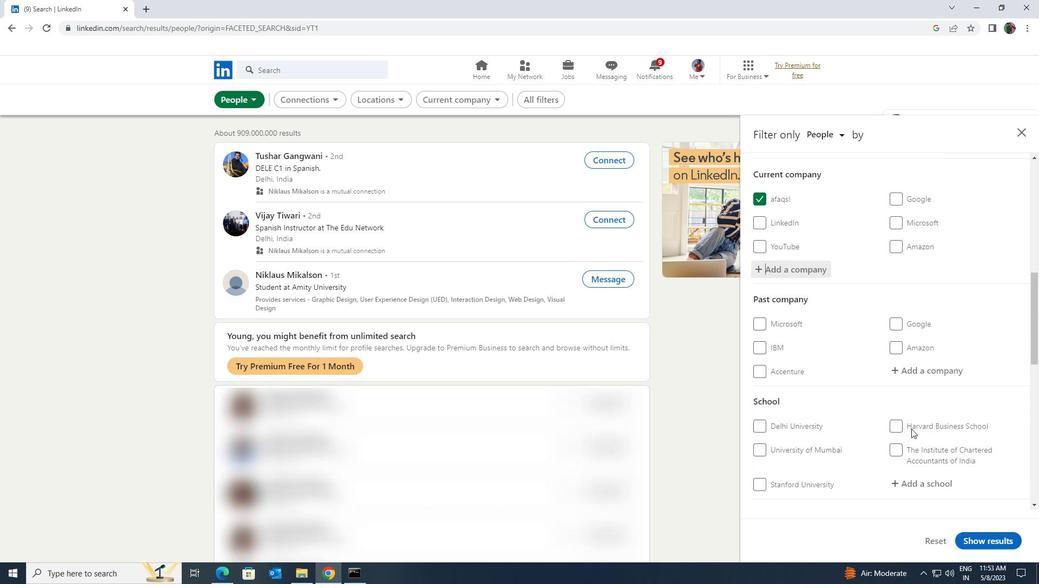 
Action: Mouse pressed left at (911, 429)
Screenshot: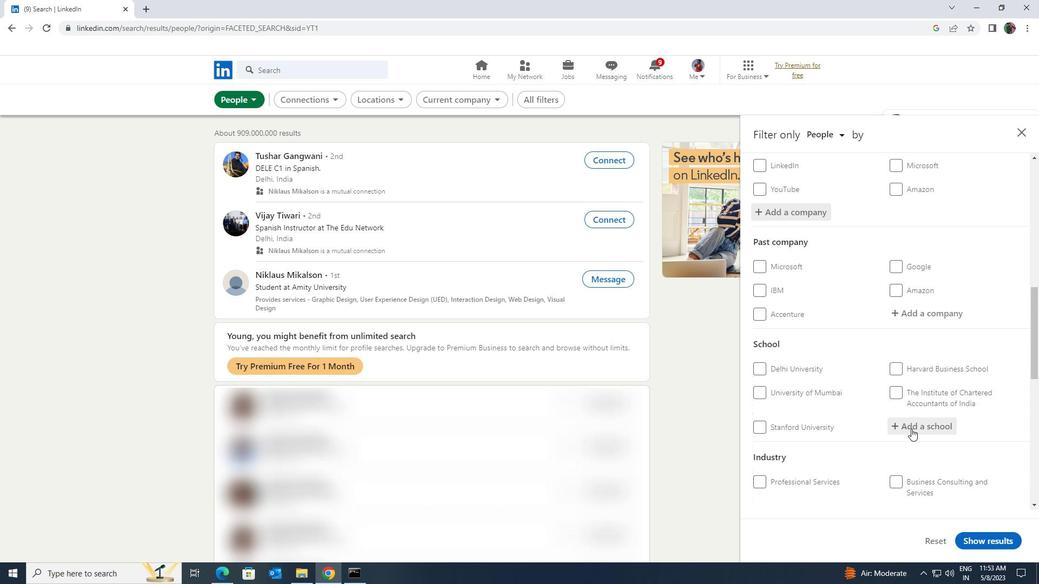
Action: Key pressed <Key.shift><Key.shift><Key.shift><Key.shift><Key.shift><Key.shift><Key.shift><Key.shift><Key.shift><Key.shift><Key.shift><Key.shift><Key.shift><Key.shift><Key.shift><Key.shift><Key.shift><Key.shift><Key.shift><Key.shift><Key.shift><Key.shift><Key.shift><Key.shift><Key.shift><Key.shift><Key.shift><Key.shift><Key.shift><Key.shift><Key.shift><Key.shift><Key.shift><Key.shift><Key.shift>MANIPUR
Screenshot: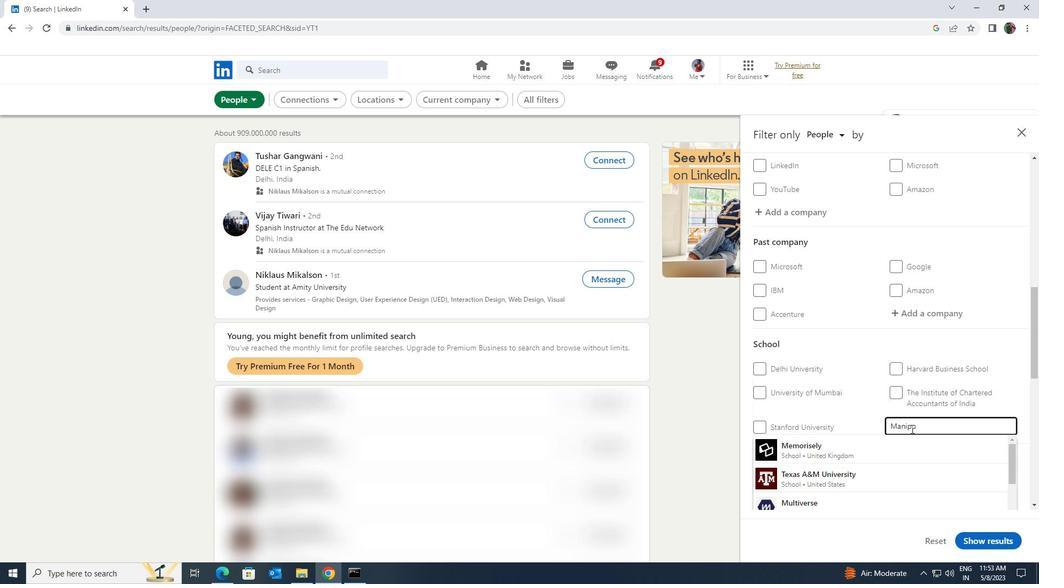 
Action: Mouse moved to (911, 439)
Screenshot: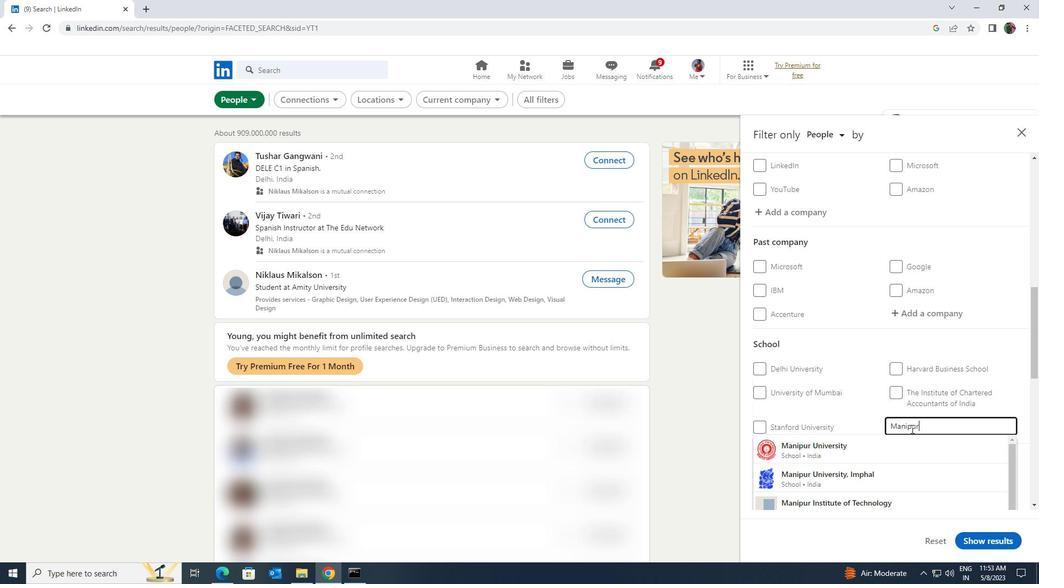 
Action: Mouse pressed left at (911, 439)
Screenshot: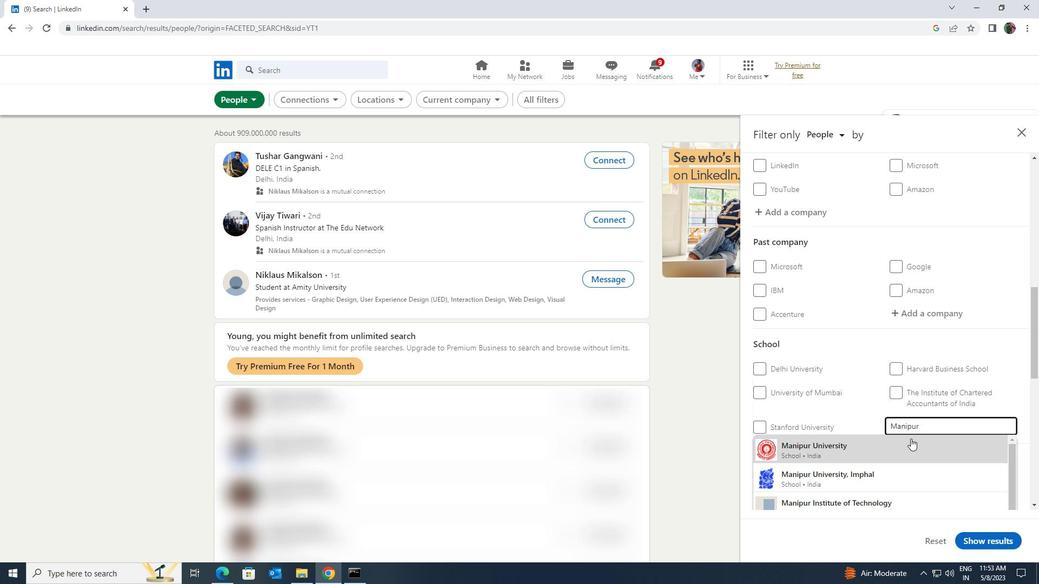 
Action: Mouse scrolled (911, 438) with delta (0, 0)
Screenshot: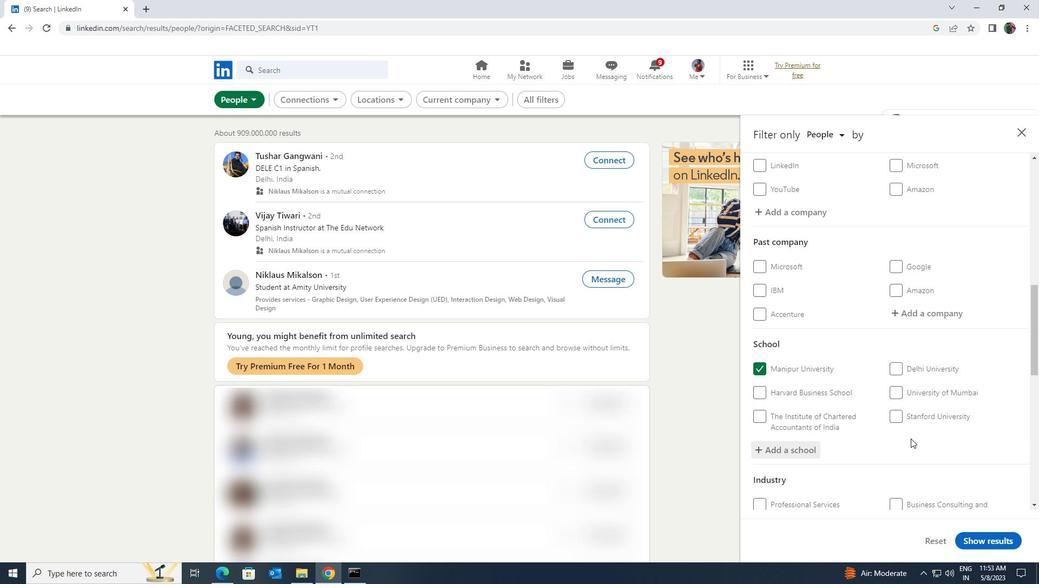 
Action: Mouse scrolled (911, 438) with delta (0, 0)
Screenshot: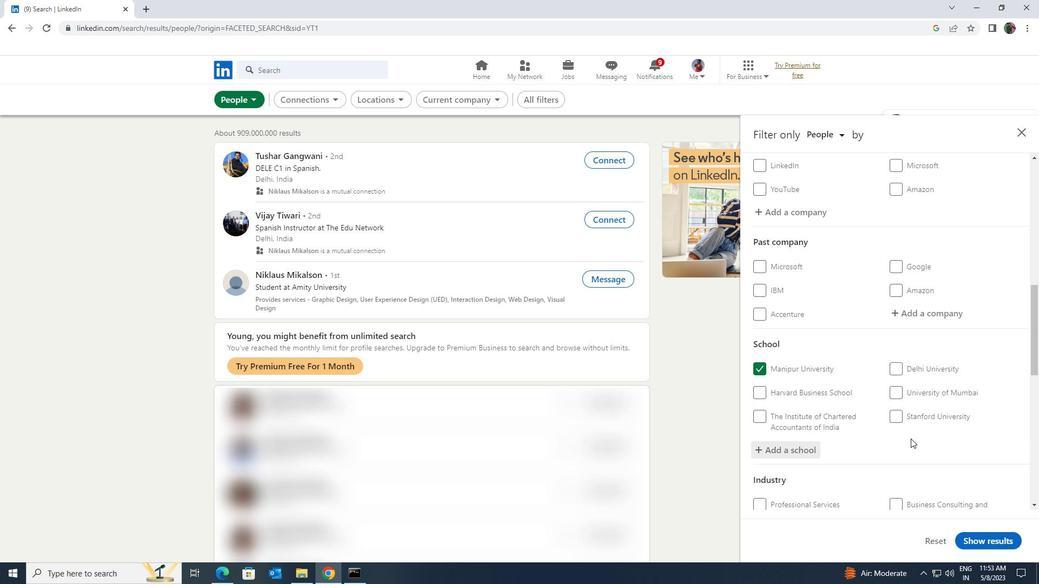 
Action: Mouse scrolled (911, 438) with delta (0, 0)
Screenshot: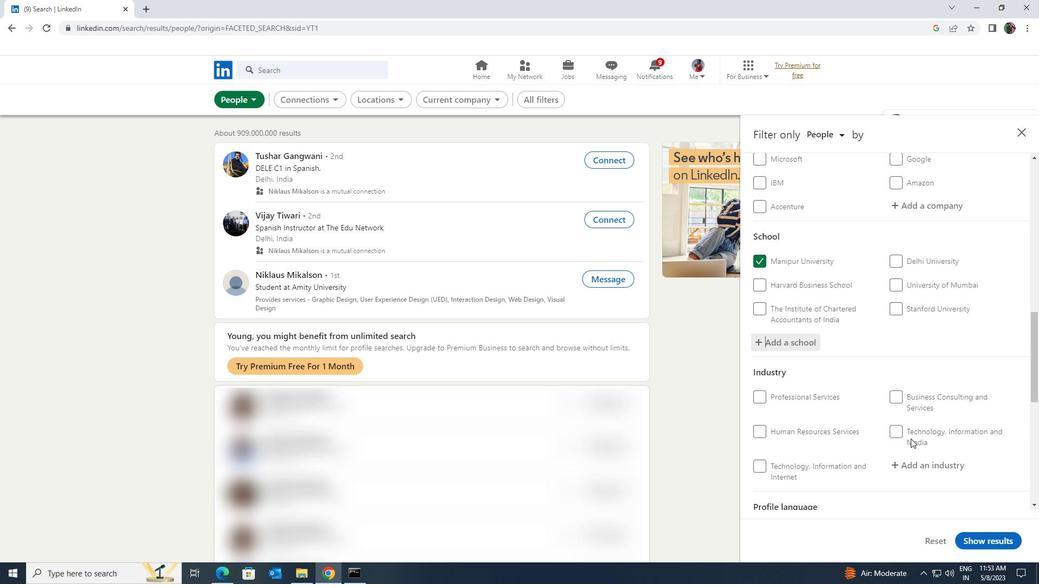 
Action: Mouse moved to (909, 412)
Screenshot: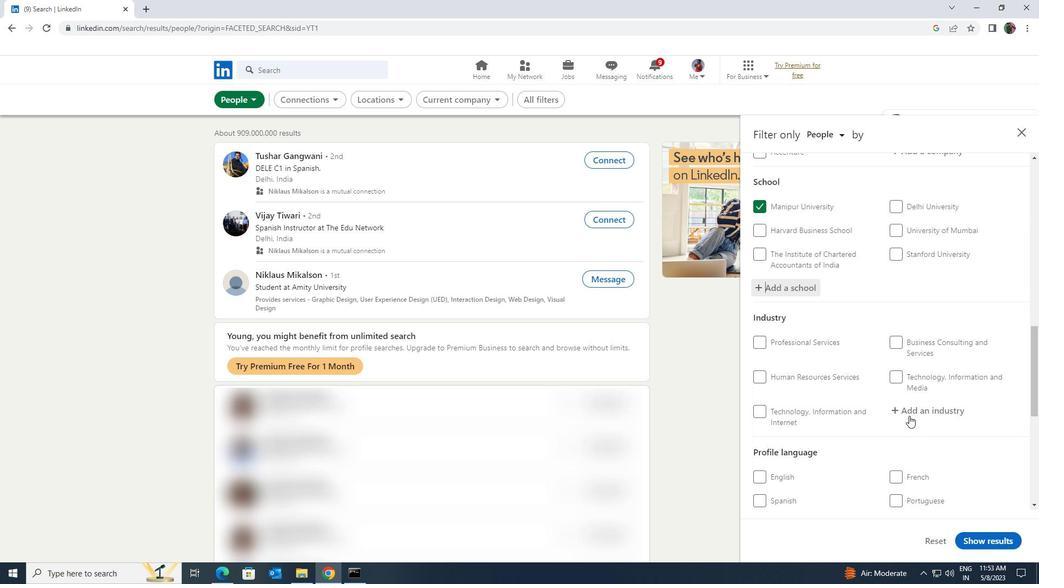 
Action: Mouse pressed left at (909, 412)
Screenshot: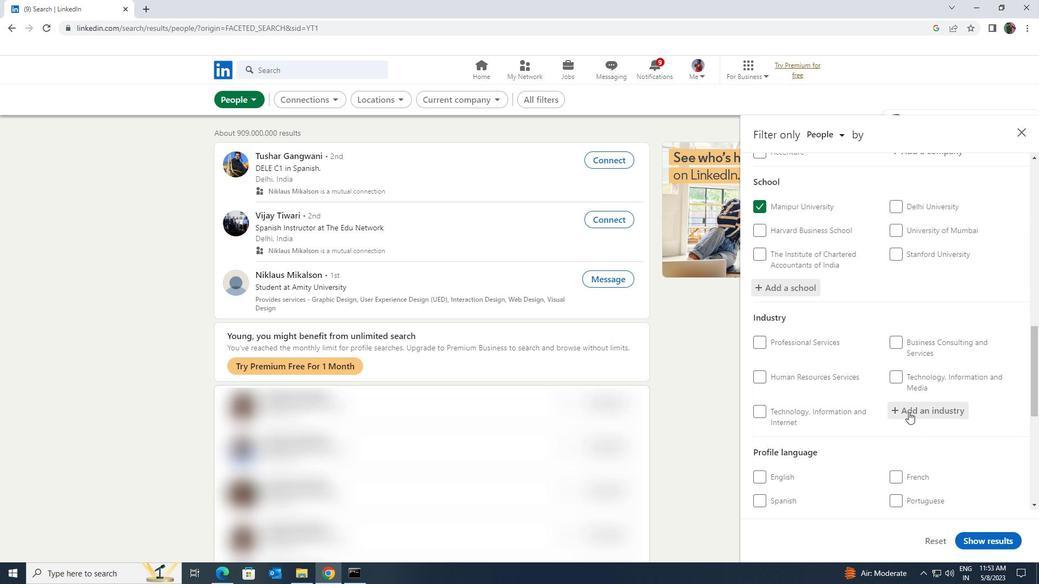 
Action: Key pressed <Key.shift><Key.shift><Key.shift><Key.shift><Key.shift><Key.shift><Key.shift><Key.shift><Key.shift><Key.shift><Key.shift><Key.shift><Key.shift><Key.shift><Key.shift><Key.shift><Key.shift><Key.shift><Key.shift><Key.shift><Key.shift><Key.shift><Key.shift><Key.shift><Key.shift><Key.shift><Key.shift><Key.shift><Key.shift><Key.shift><Key.shift><Key.shift><Key.shift><Key.shift><Key.shift><Key.shift><Key.shift>E<Key.space><Key.shift>LEARNING
Screenshot: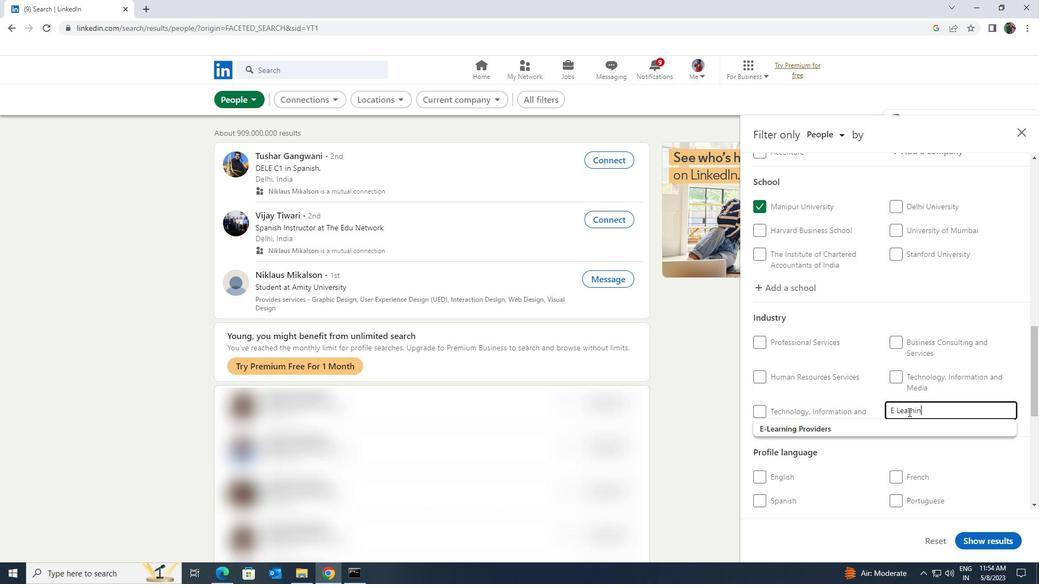 
Action: Mouse moved to (909, 422)
Screenshot: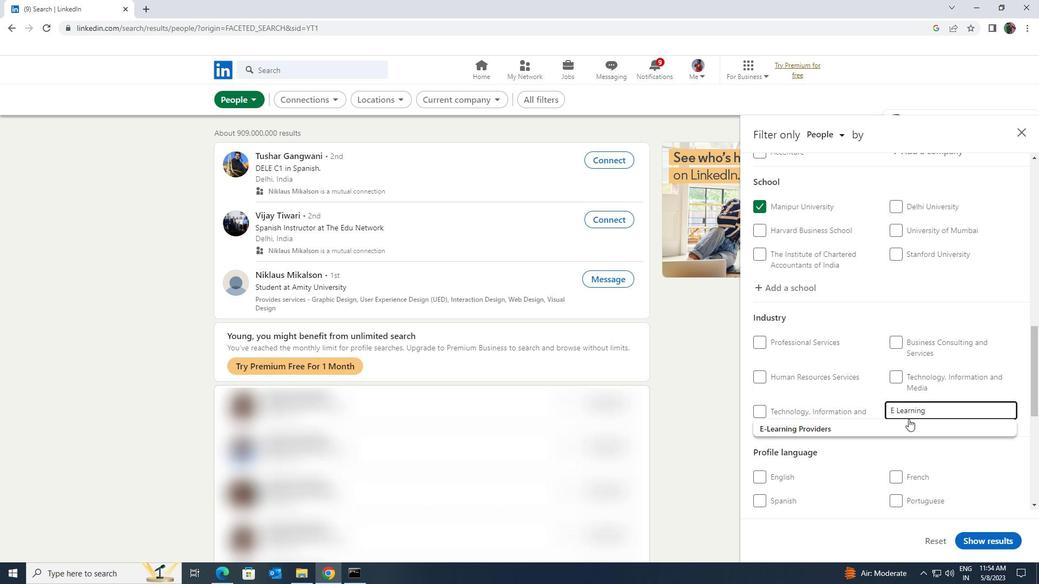 
Action: Mouse pressed left at (909, 422)
Screenshot: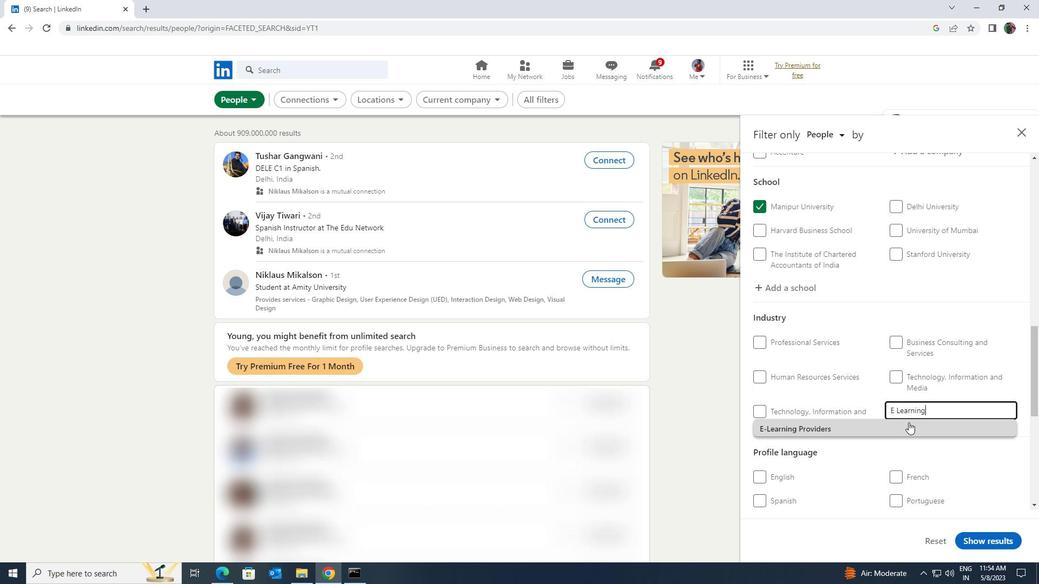 
Action: Mouse scrolled (909, 422) with delta (0, 0)
Screenshot: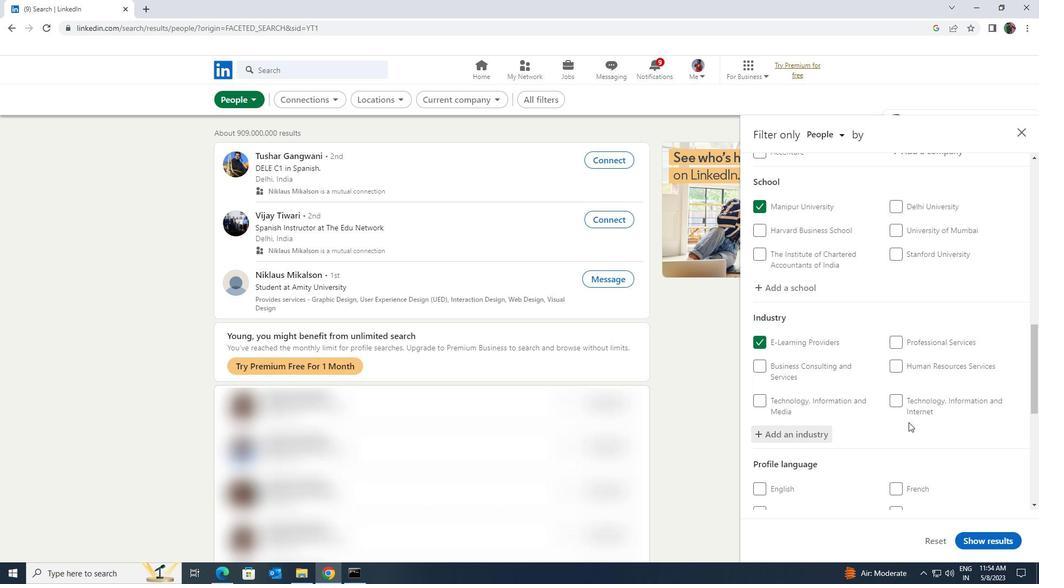 
Action: Mouse scrolled (909, 422) with delta (0, 0)
Screenshot: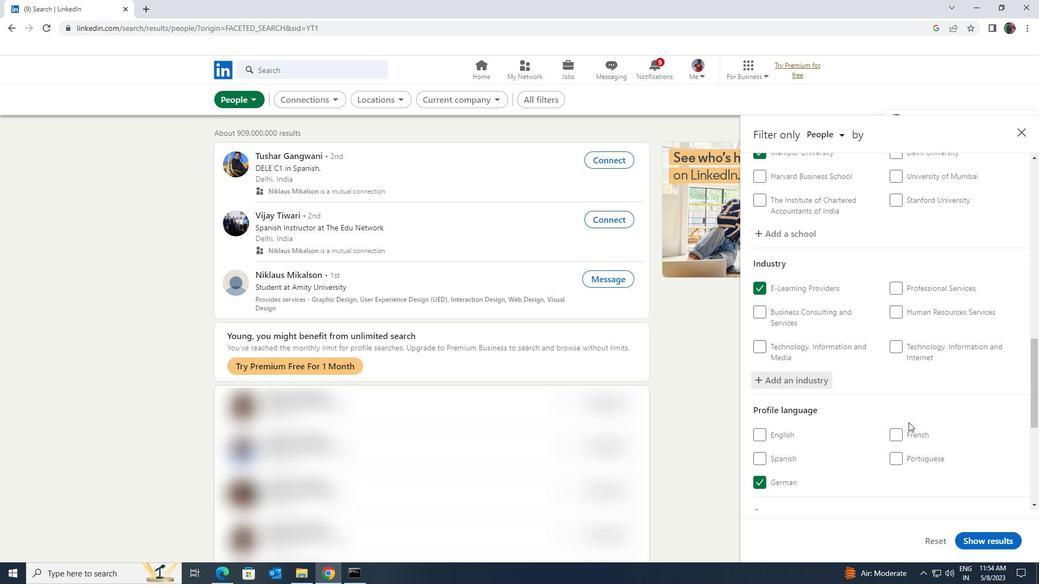 
Action: Mouse scrolled (909, 422) with delta (0, 0)
Screenshot: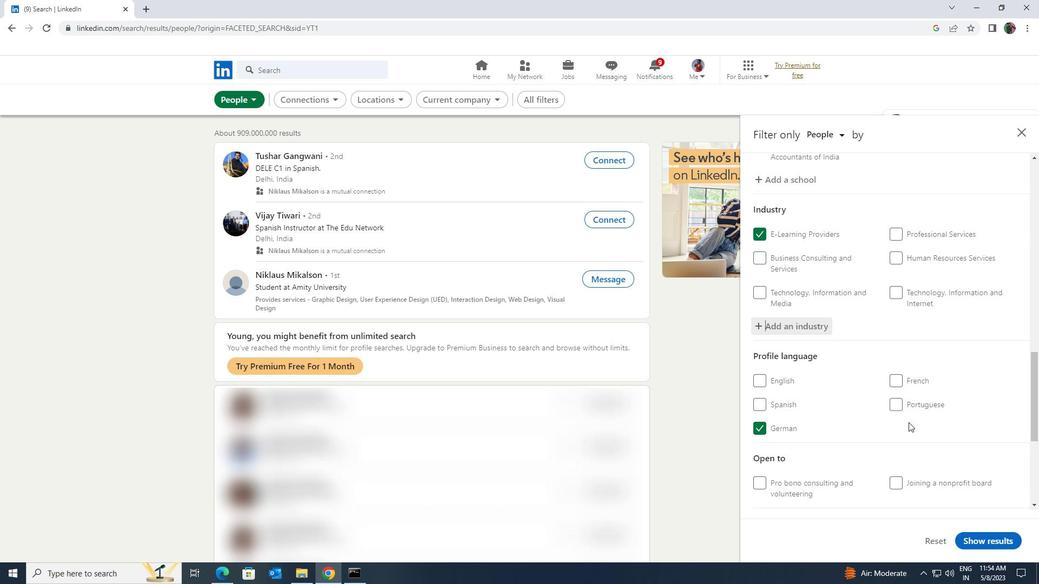 
Action: Mouse scrolled (909, 422) with delta (0, 0)
Screenshot: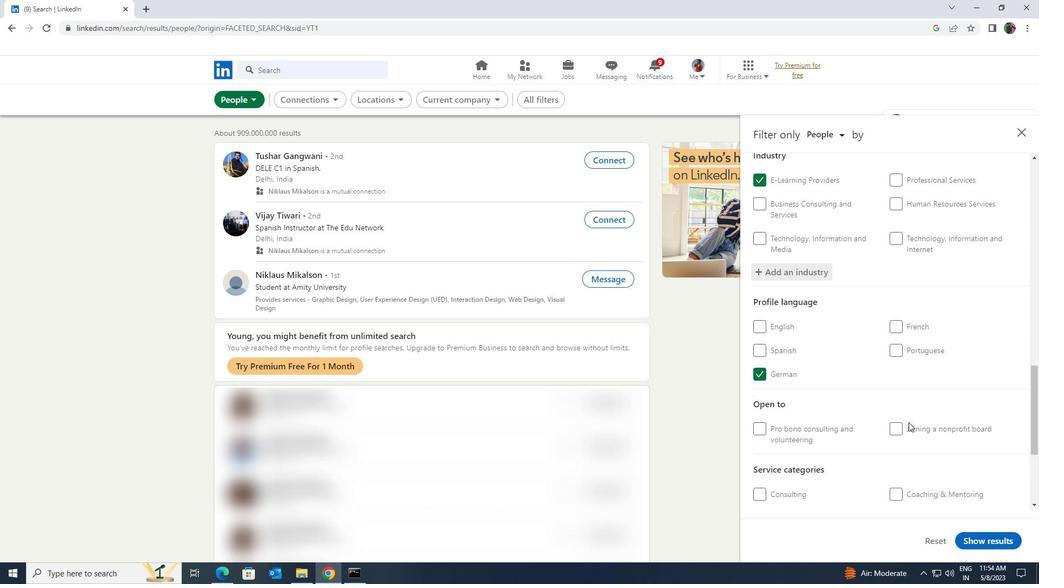 
Action: Mouse scrolled (909, 422) with delta (0, 0)
Screenshot: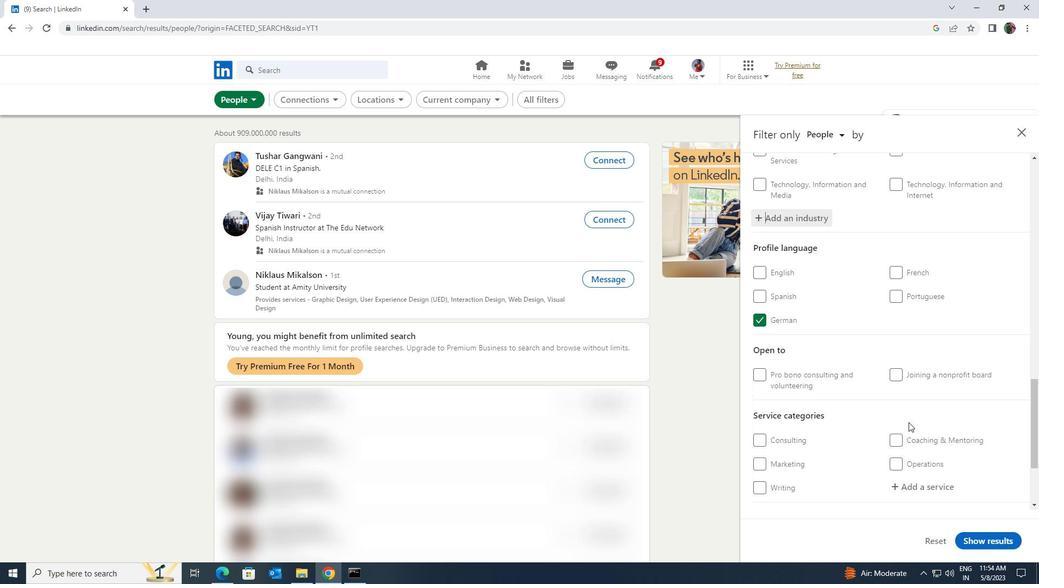 
Action: Mouse moved to (909, 432)
Screenshot: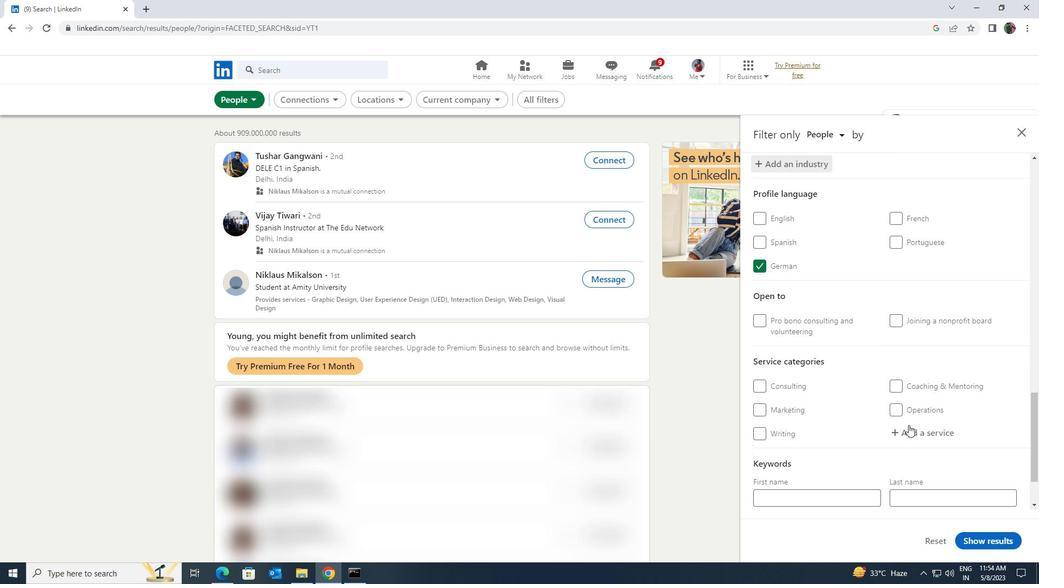
Action: Mouse pressed left at (909, 432)
Screenshot: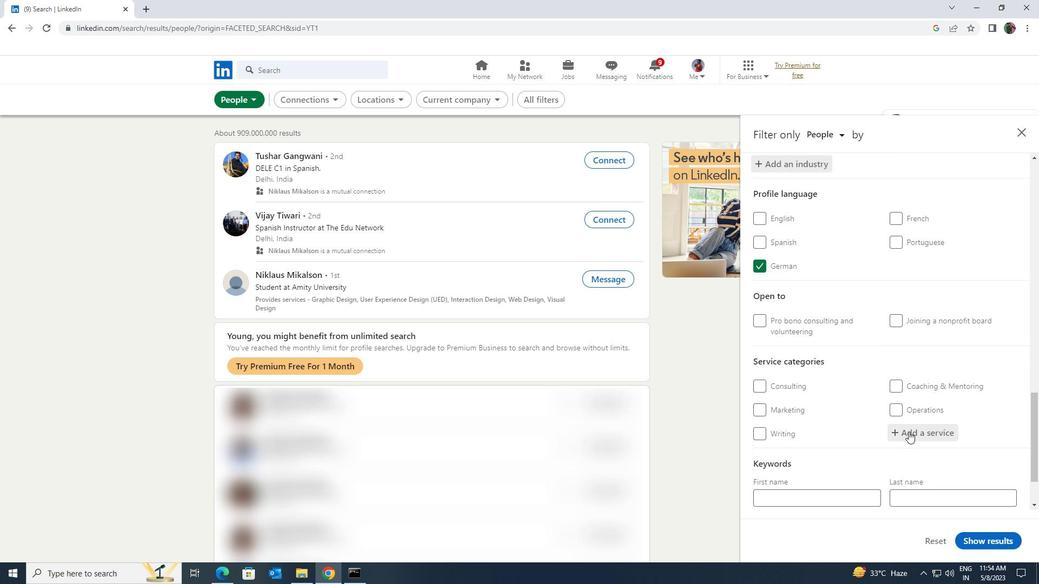 
Action: Key pressed <Key.shift>TAX<Key.space><Key.shift>LAW
Screenshot: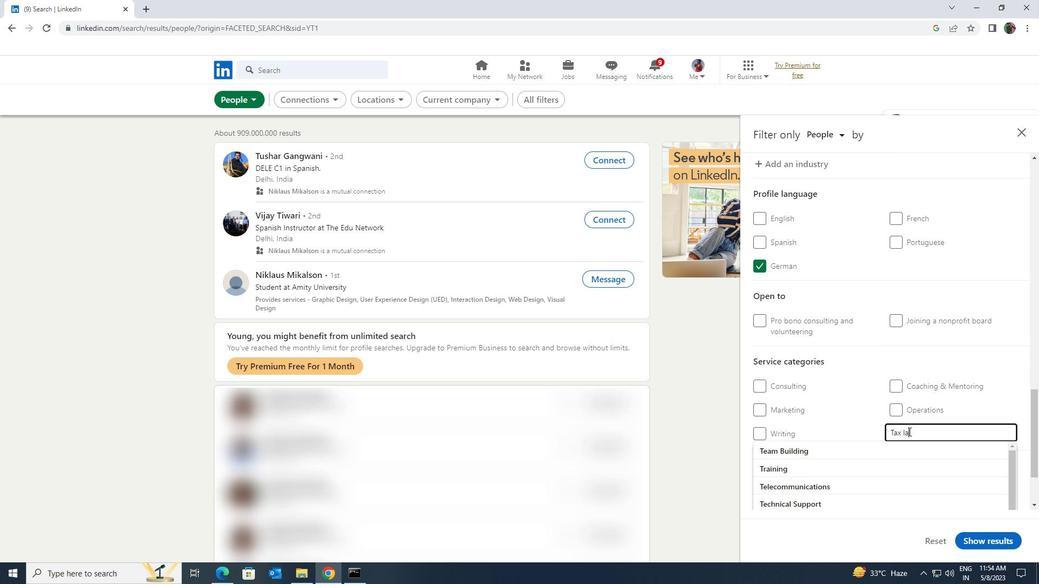 
Action: Mouse moved to (904, 444)
Screenshot: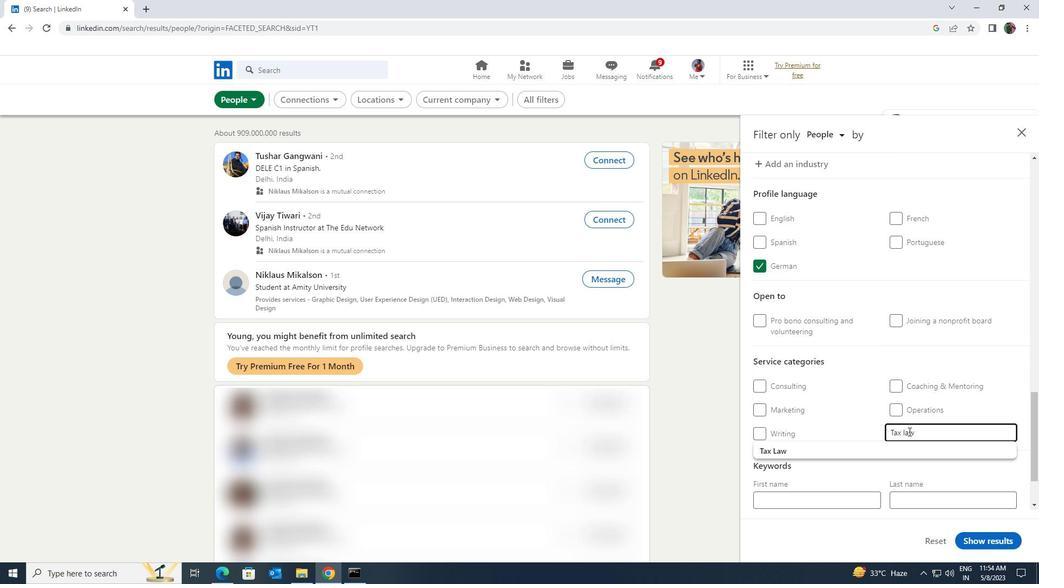 
Action: Mouse pressed left at (904, 444)
Screenshot: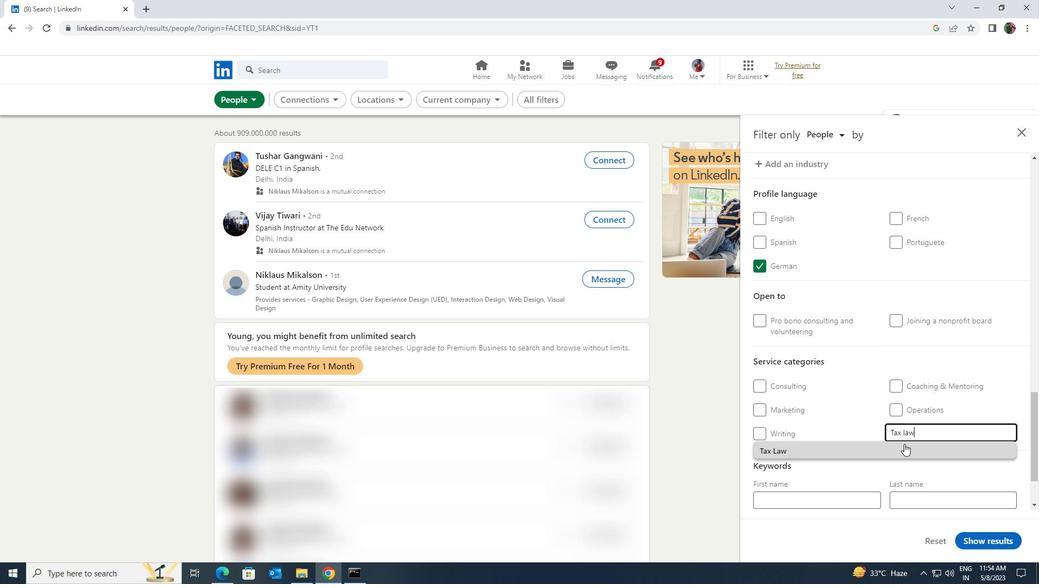 
Action: Mouse scrolled (904, 443) with delta (0, 0)
Screenshot: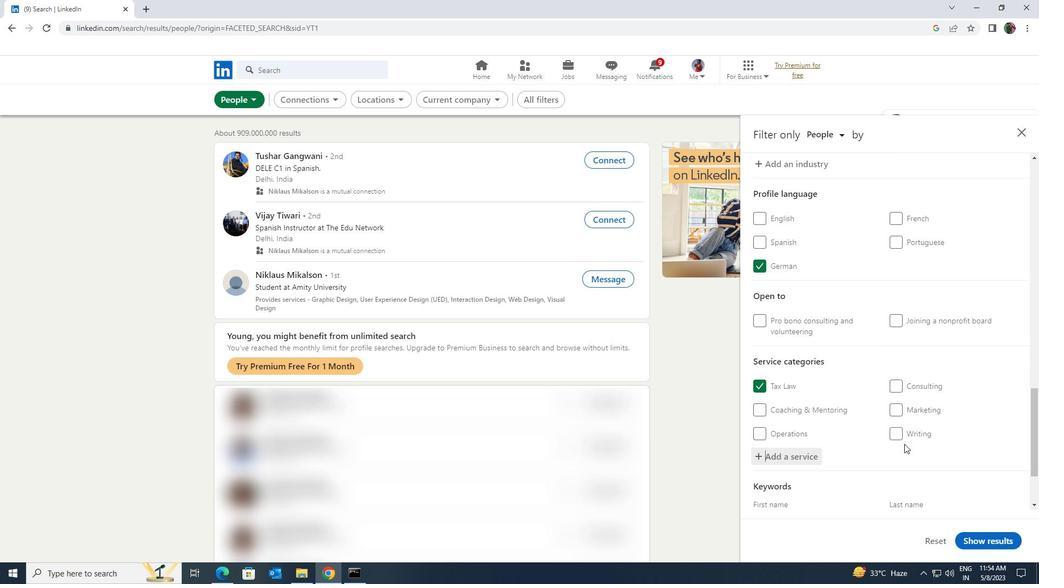 
Action: Mouse scrolled (904, 443) with delta (0, 0)
Screenshot: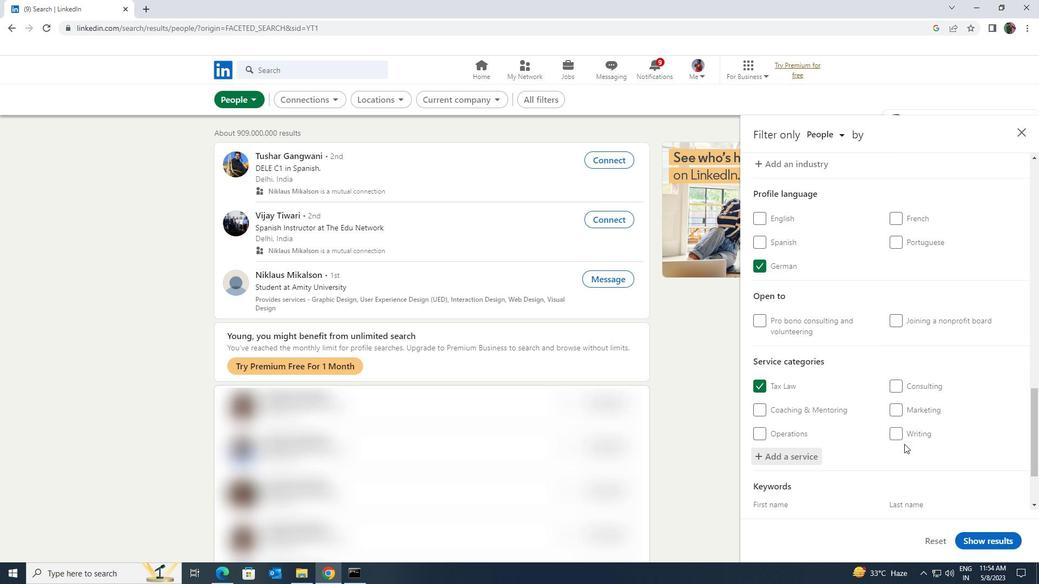 
Action: Mouse scrolled (904, 443) with delta (0, 0)
Screenshot: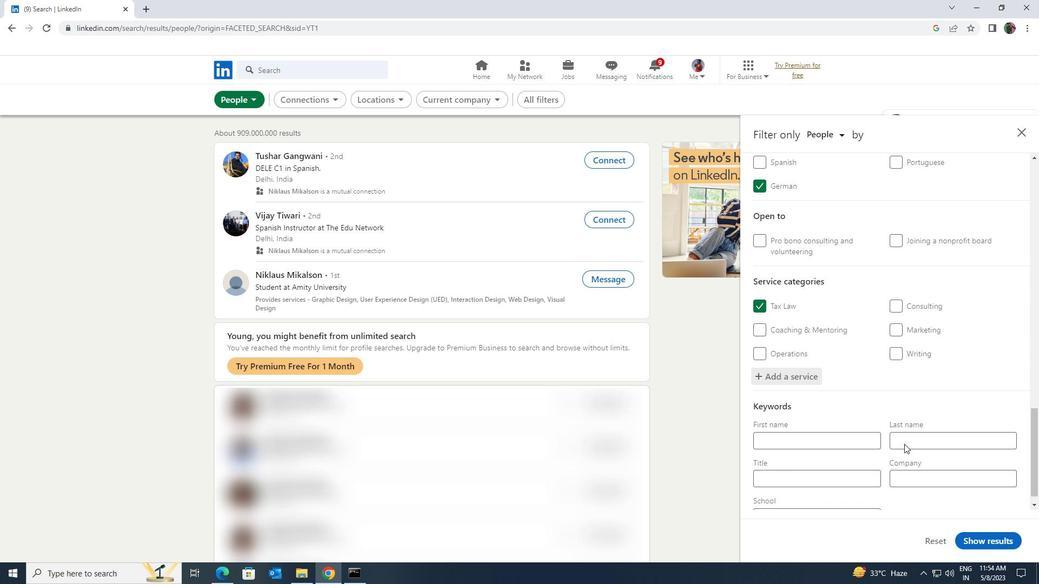 
Action: Mouse scrolled (904, 443) with delta (0, 0)
Screenshot: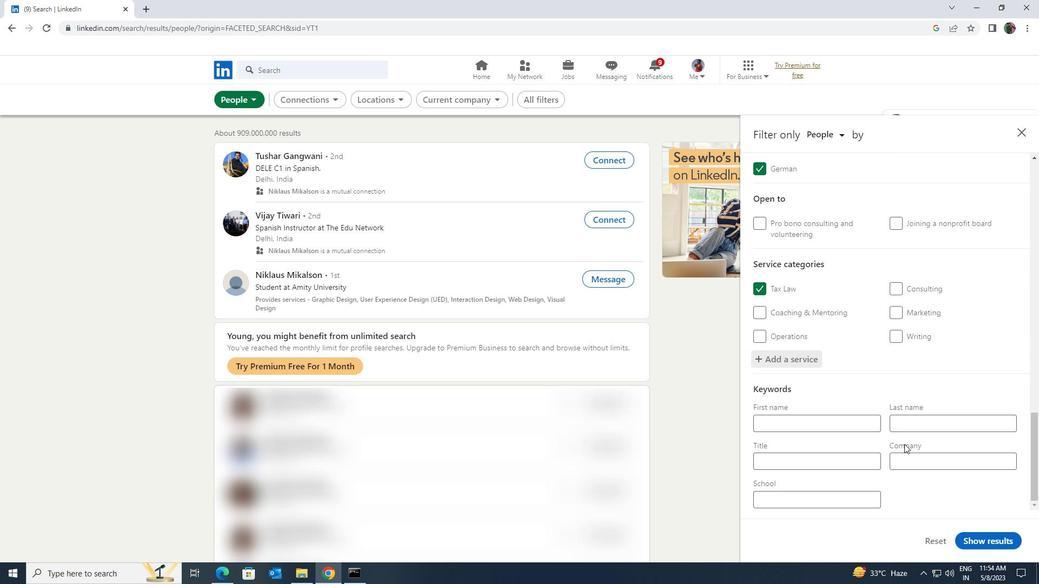 
Action: Mouse moved to (860, 454)
Screenshot: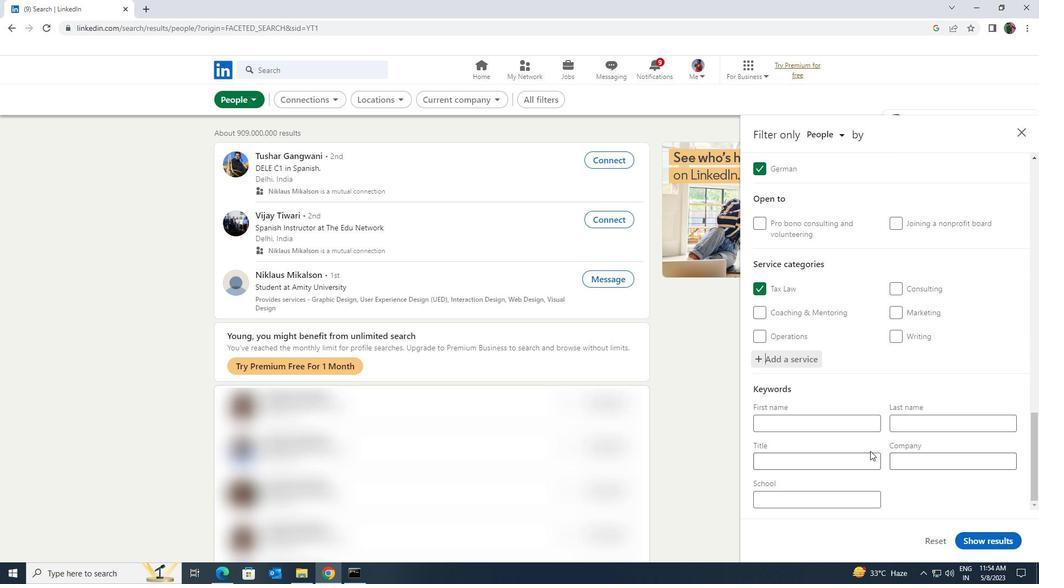 
Action: Mouse pressed left at (860, 454)
Screenshot: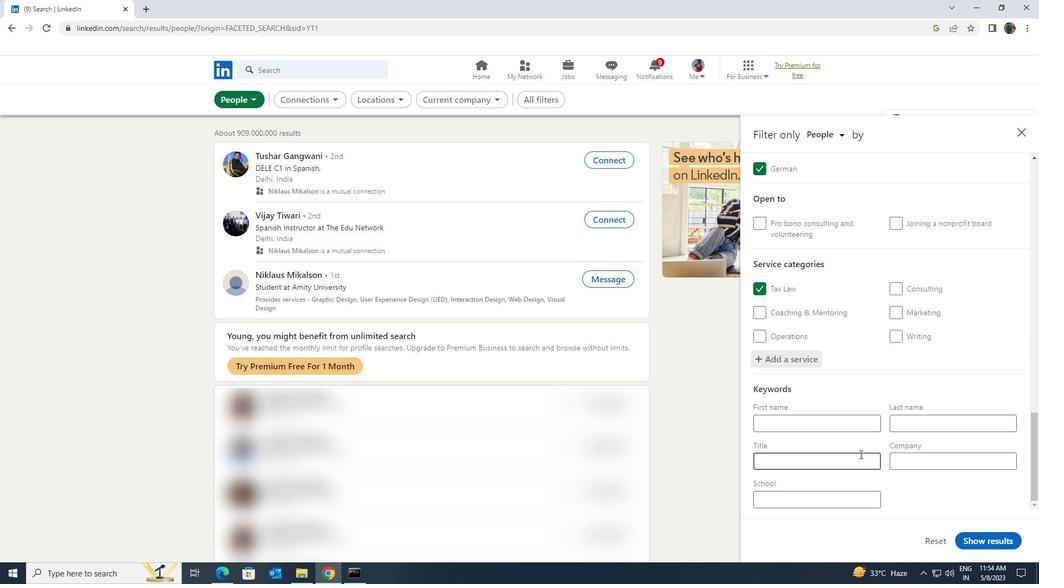 
Action: Key pressed <Key.shift>BUSINESS<Key.space><Key.shift>MANAN<Key.backspace><Key.backspace>AGER
Screenshot: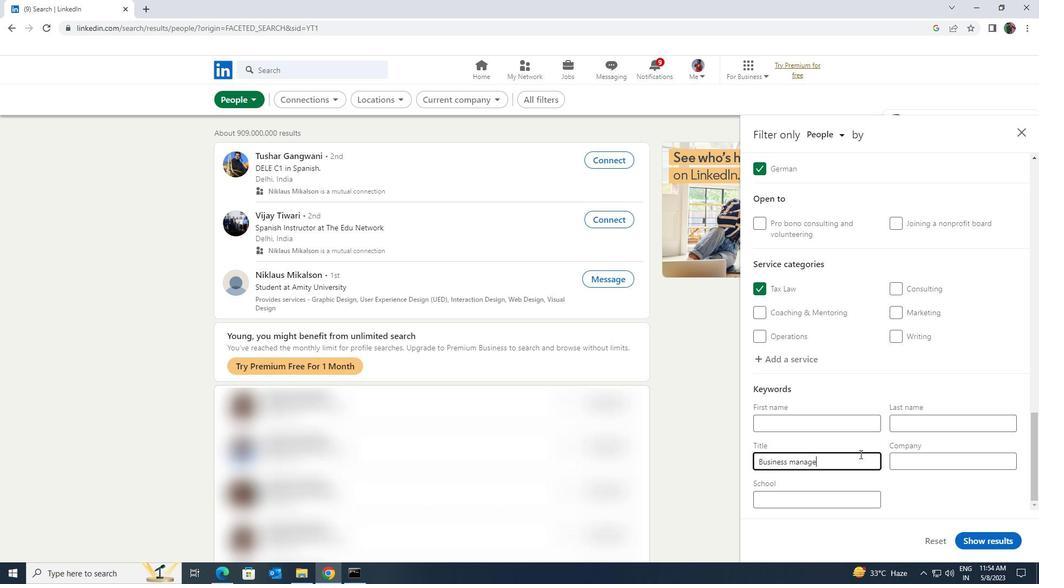 
Action: Mouse moved to (977, 534)
Screenshot: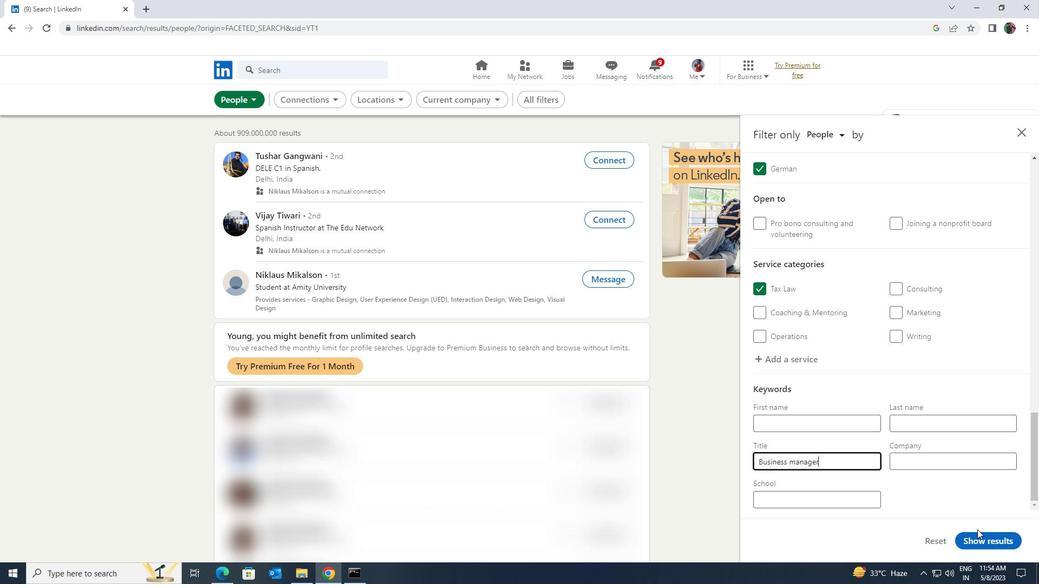 
Action: Mouse pressed left at (977, 534)
Screenshot: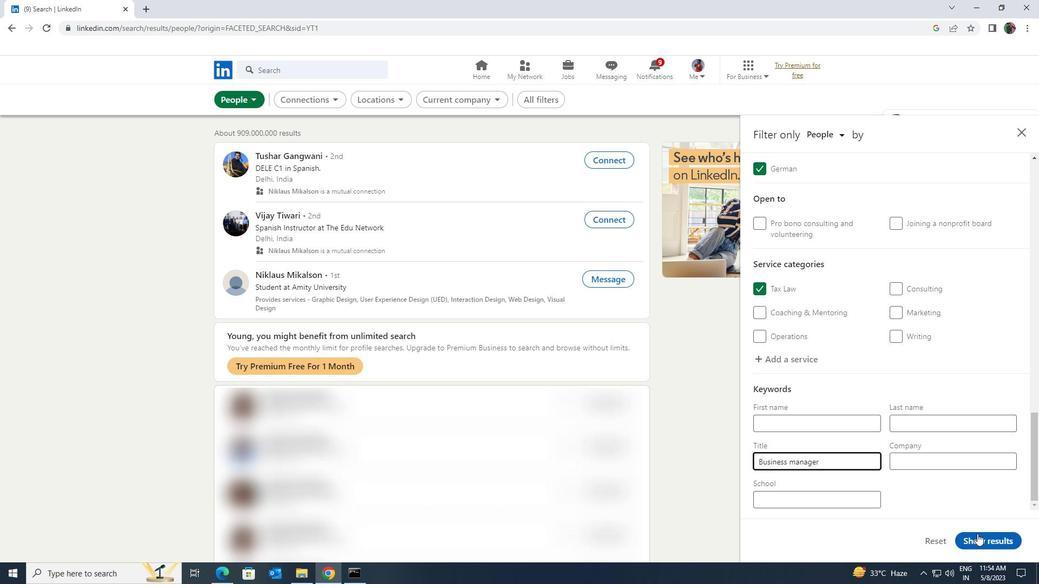 
